 Task: Search one way flight ticket for 5 adults, 2 children, 1 infant in seat and 2 infants on lap in economy from Jamestown: Jamestown Regional Airport to Evansville: Evansville Regional Airport on 5-3-2023. Choice of flights is Singapure airlines. Number of bags: 2 carry on bags. Price is upto 106000. Outbound departure time preference is 12:15.
Action: Mouse moved to (284, 141)
Screenshot: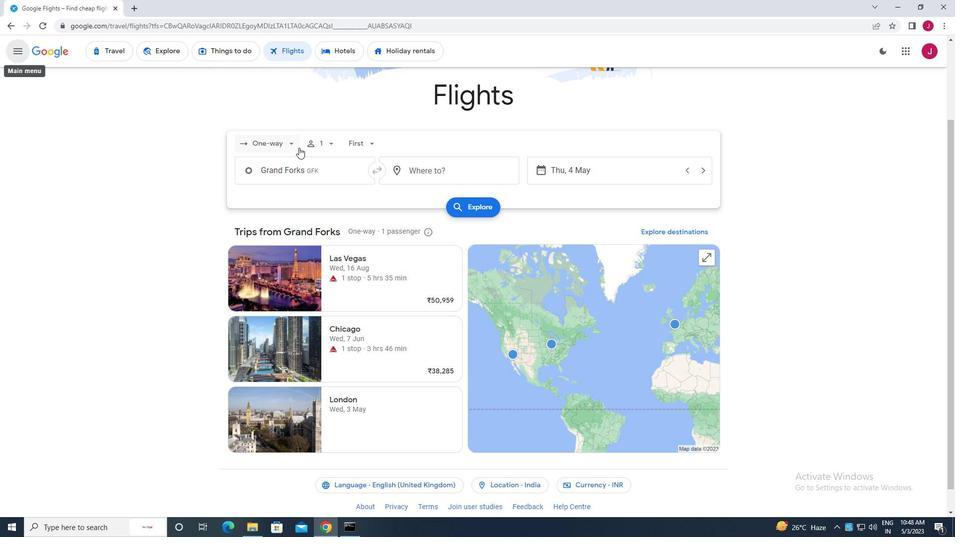 
Action: Mouse pressed left at (284, 141)
Screenshot: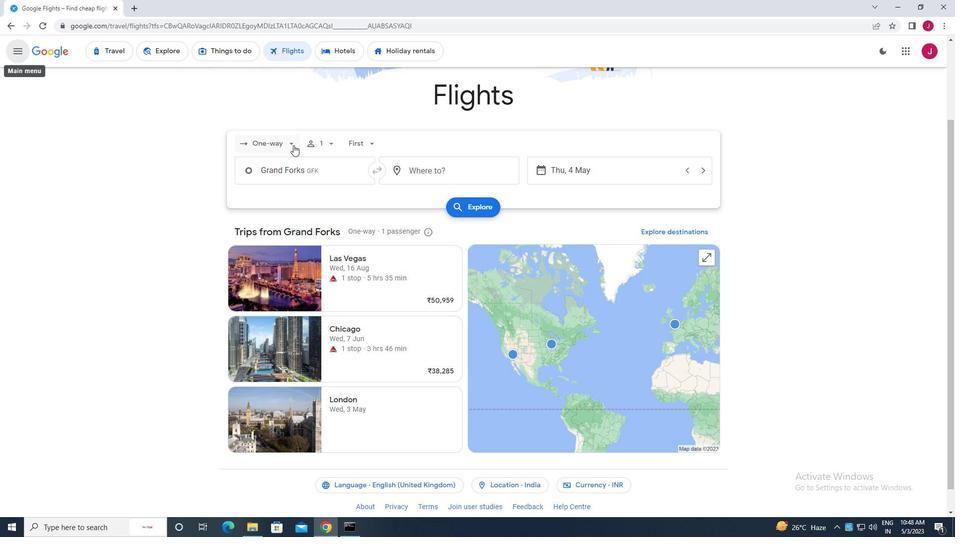 
Action: Mouse moved to (286, 188)
Screenshot: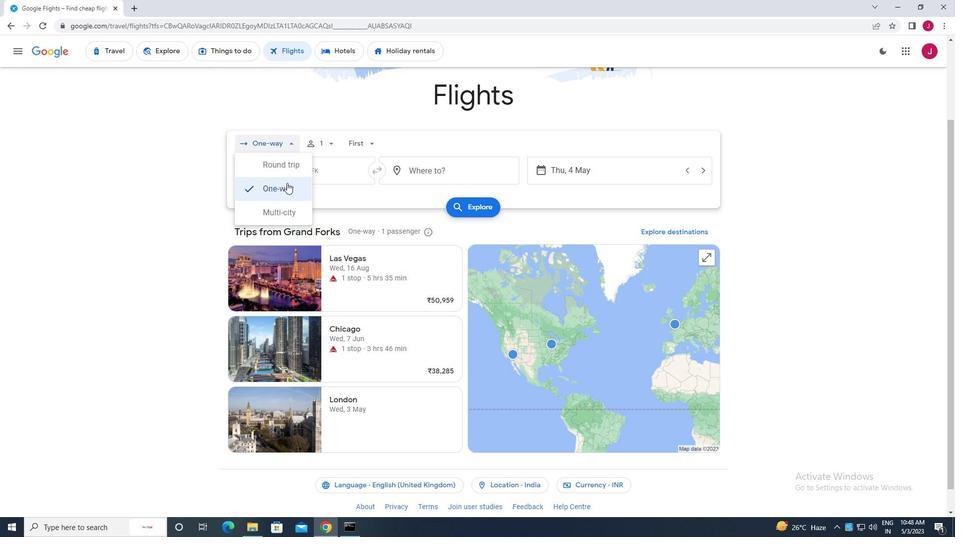 
Action: Mouse pressed left at (286, 188)
Screenshot: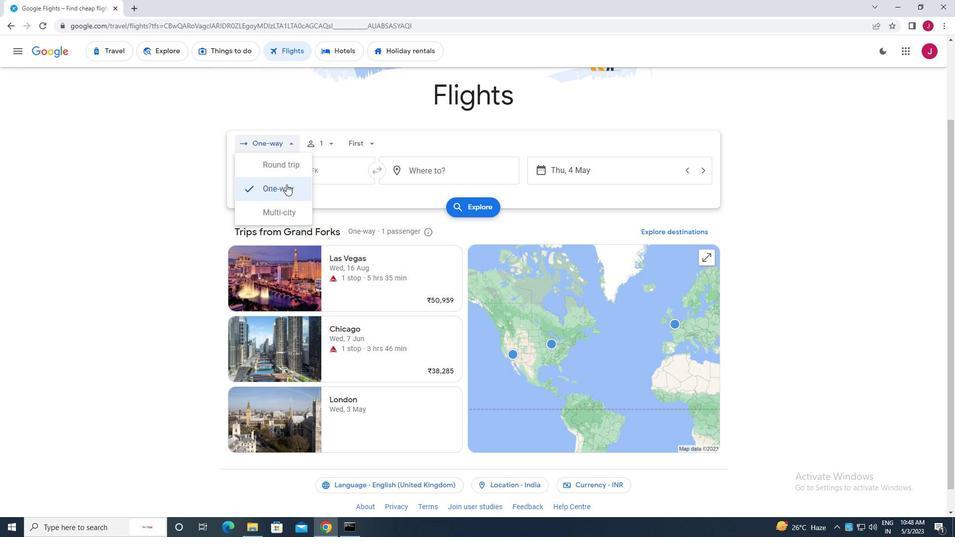 
Action: Mouse moved to (330, 143)
Screenshot: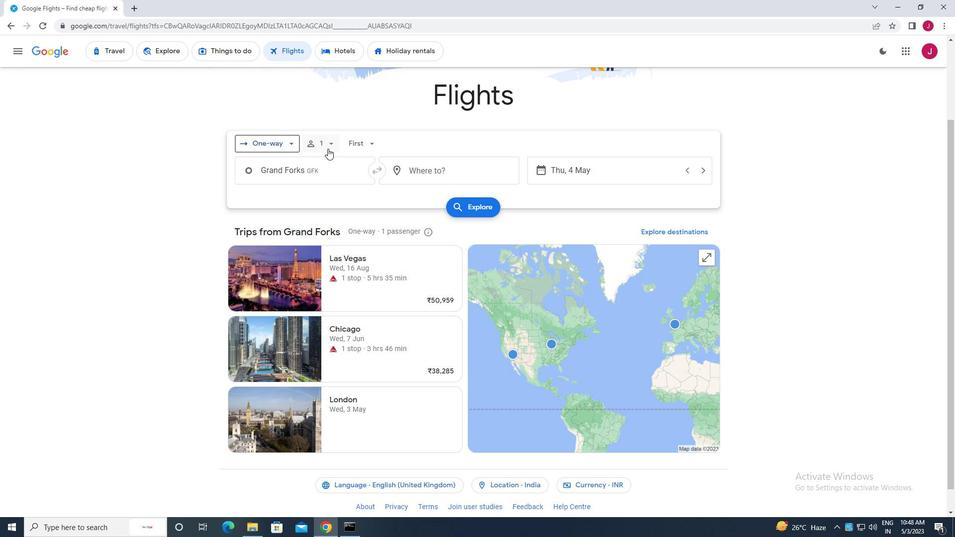 
Action: Mouse pressed left at (330, 143)
Screenshot: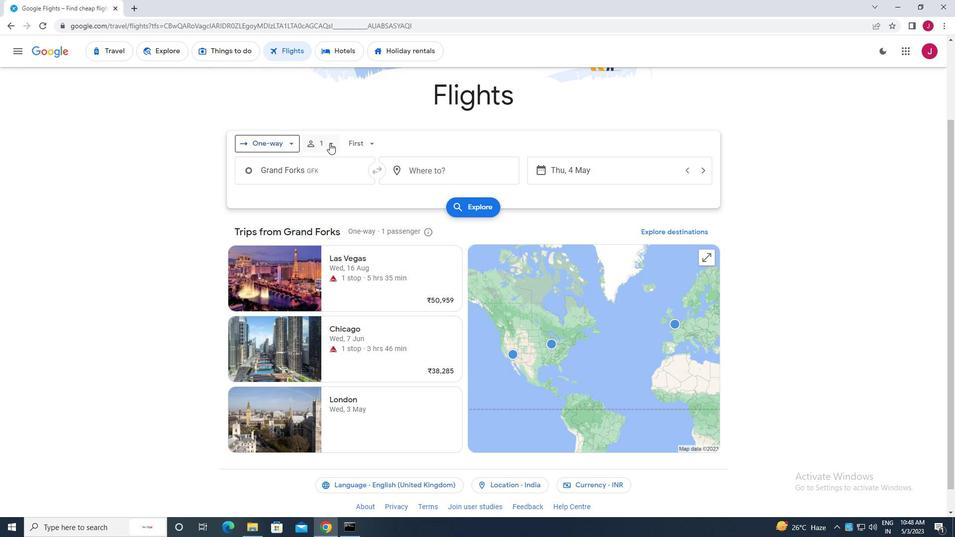 
Action: Mouse moved to (411, 170)
Screenshot: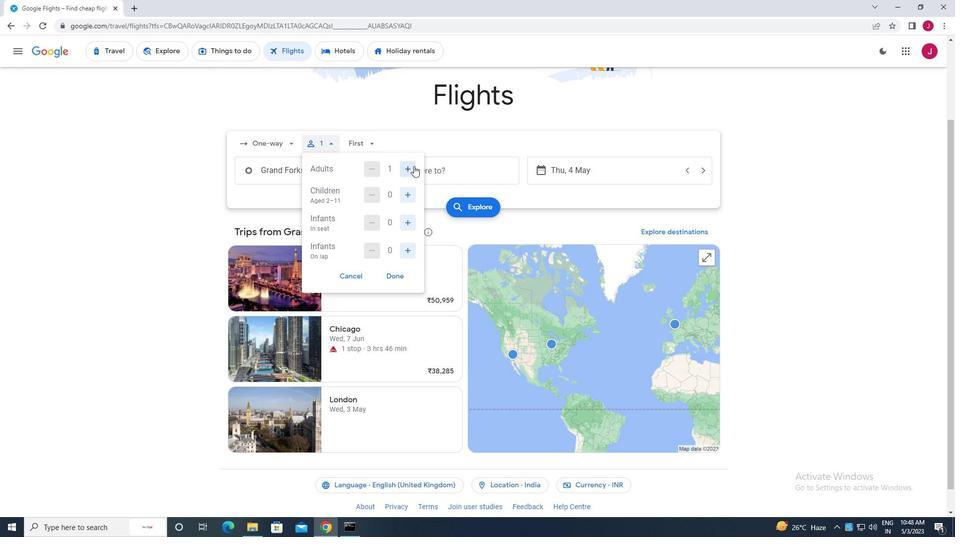 
Action: Mouse pressed left at (411, 170)
Screenshot: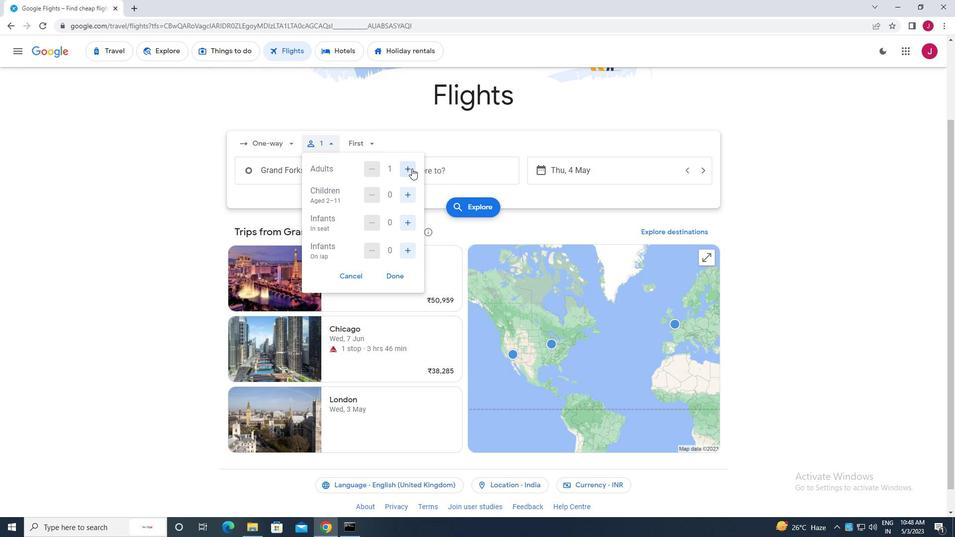 
Action: Mouse pressed left at (411, 170)
Screenshot: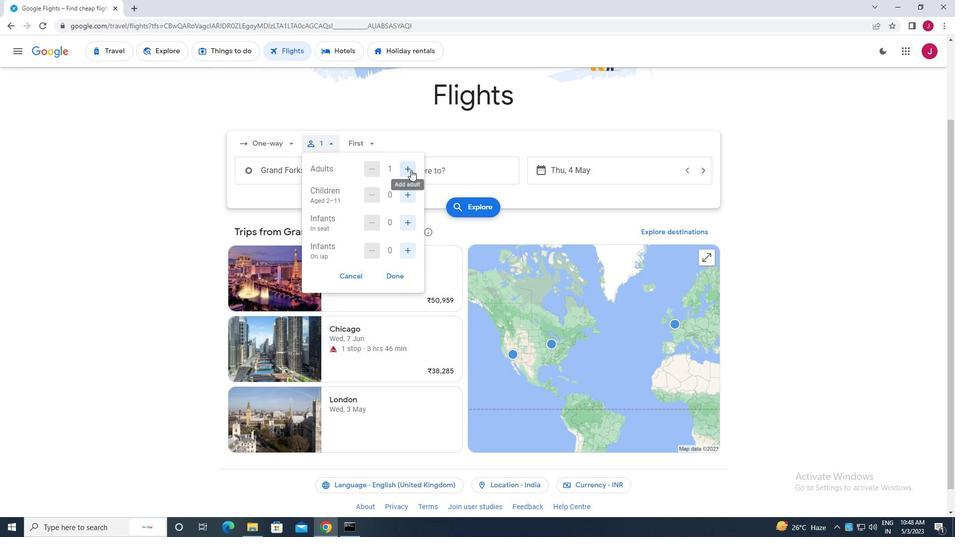 
Action: Mouse pressed left at (411, 170)
Screenshot: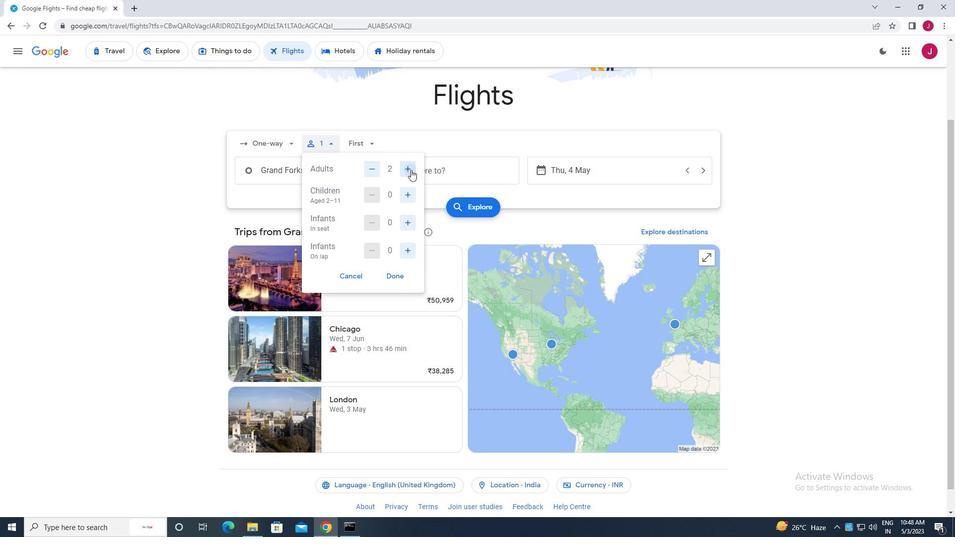 
Action: Mouse pressed left at (411, 170)
Screenshot: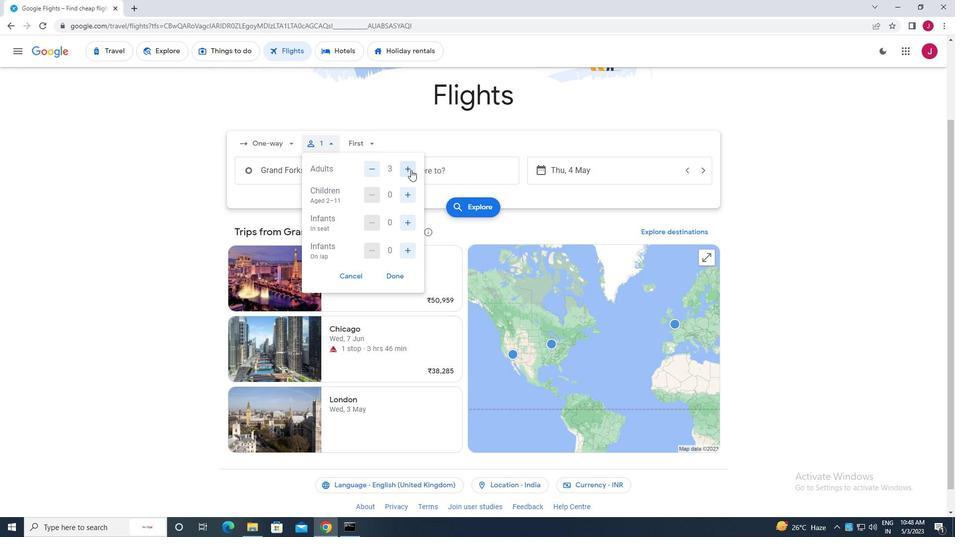 
Action: Mouse moved to (408, 194)
Screenshot: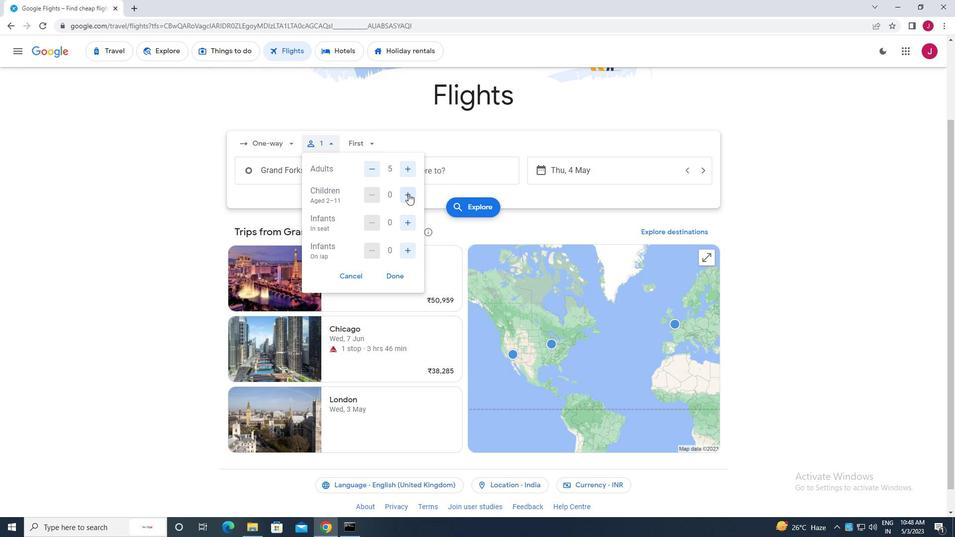 
Action: Mouse pressed left at (408, 194)
Screenshot: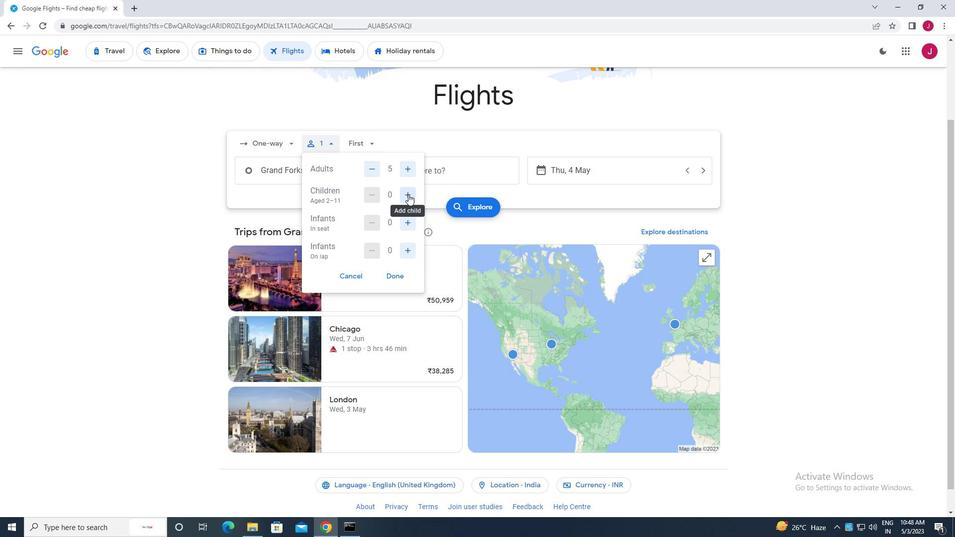 
Action: Mouse pressed left at (408, 194)
Screenshot: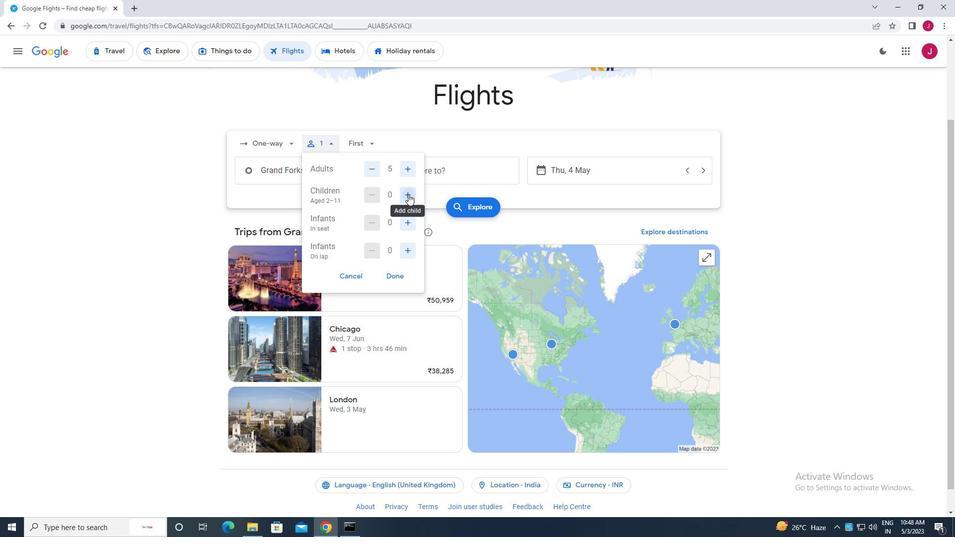 
Action: Mouse moved to (409, 222)
Screenshot: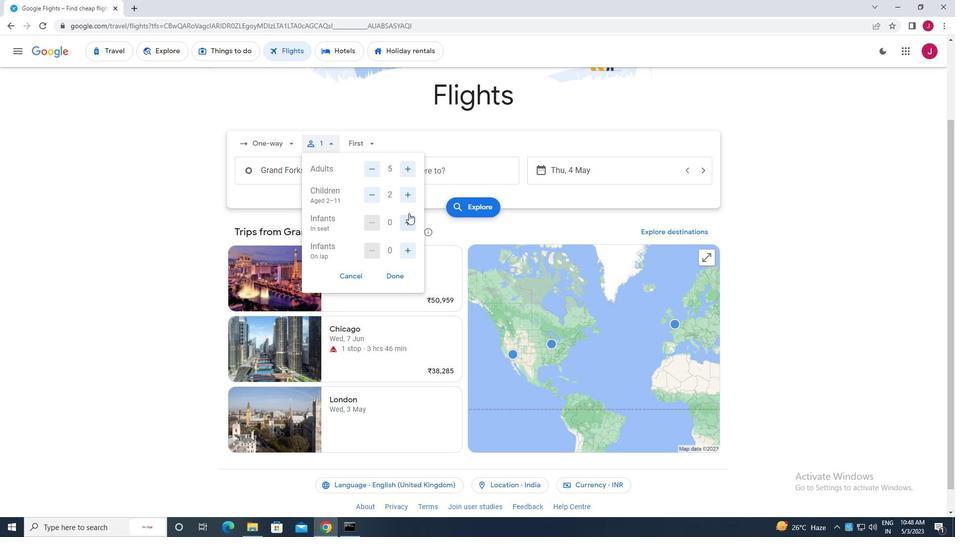 
Action: Mouse pressed left at (409, 222)
Screenshot: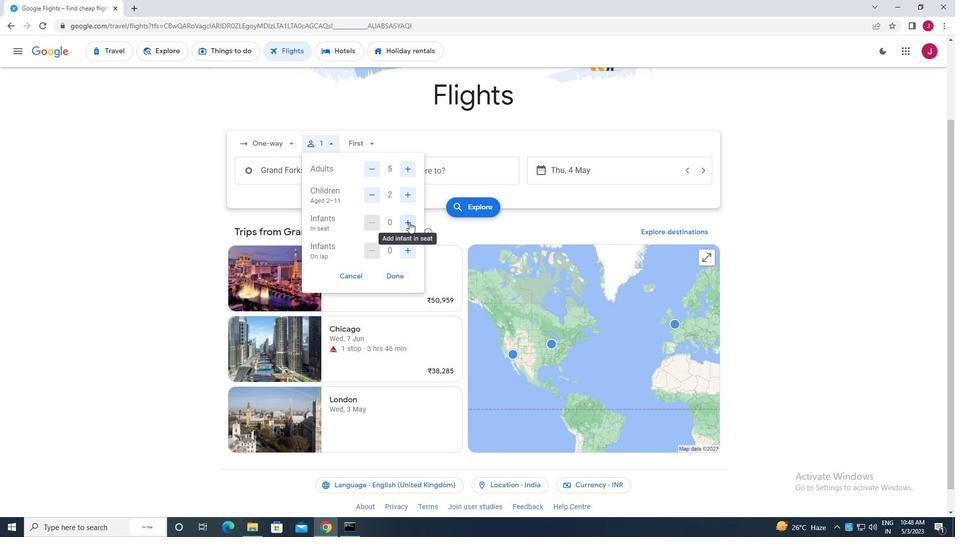 
Action: Mouse moved to (408, 248)
Screenshot: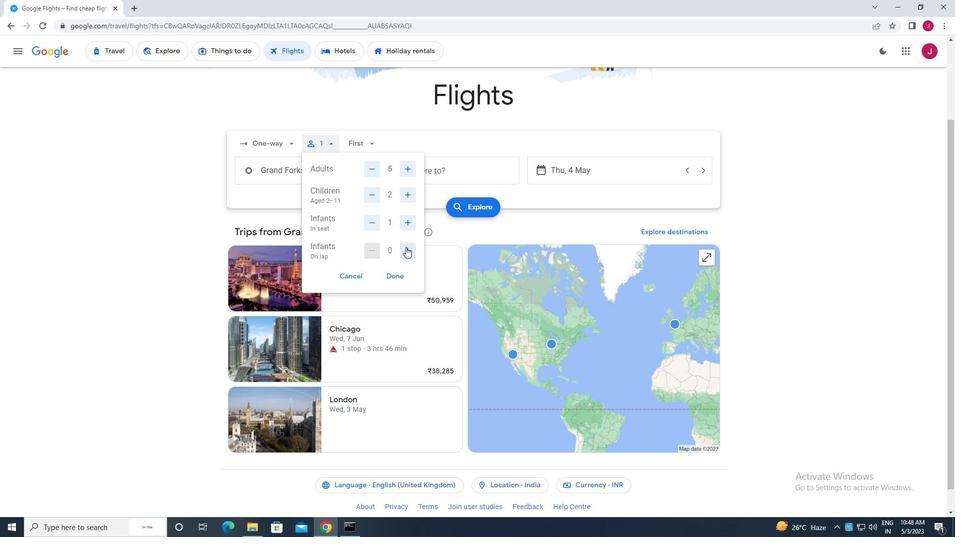 
Action: Mouse pressed left at (408, 248)
Screenshot: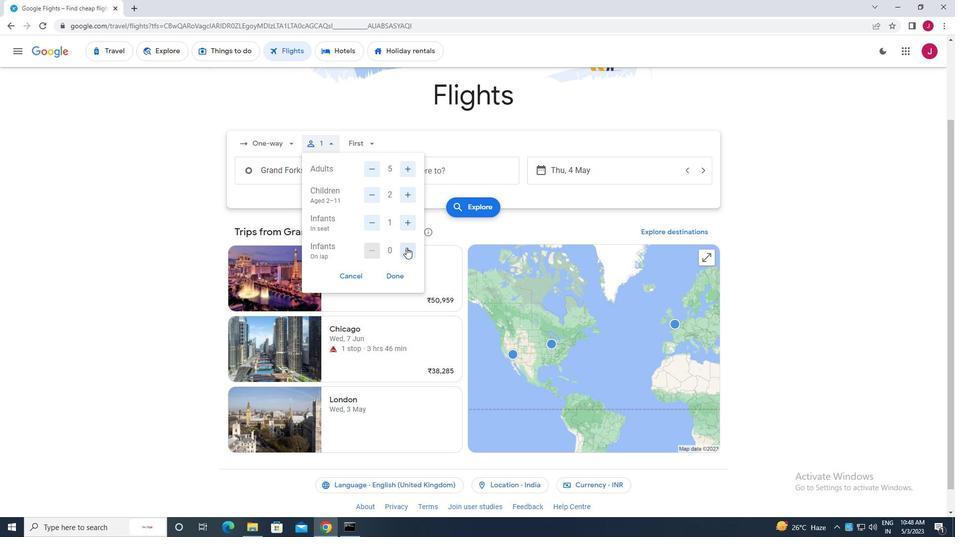 
Action: Mouse moved to (408, 248)
Screenshot: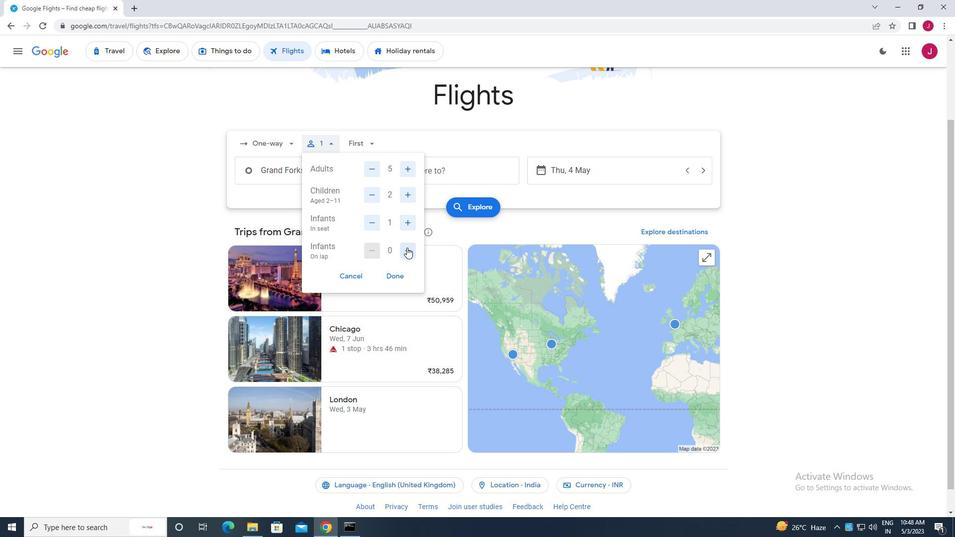 
Action: Mouse pressed left at (408, 248)
Screenshot: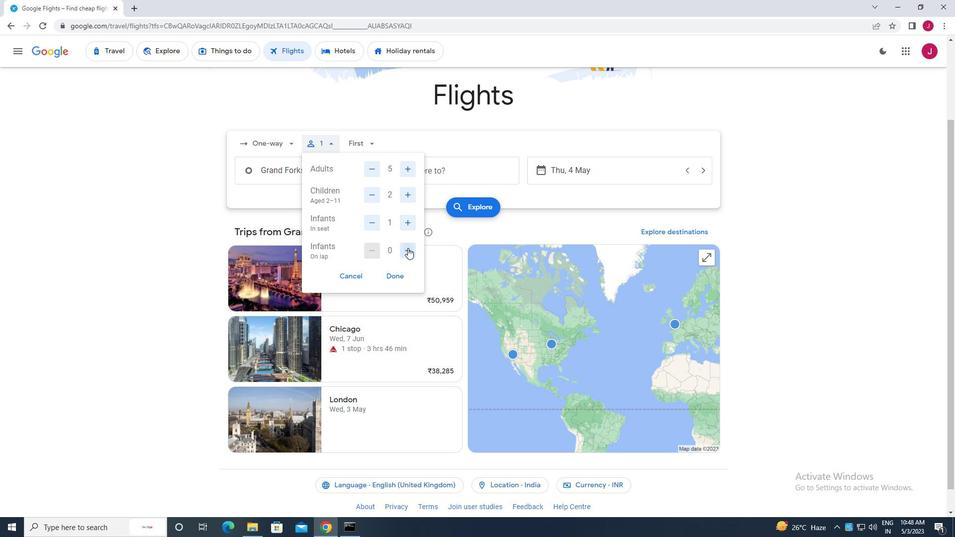 
Action: Mouse moved to (368, 249)
Screenshot: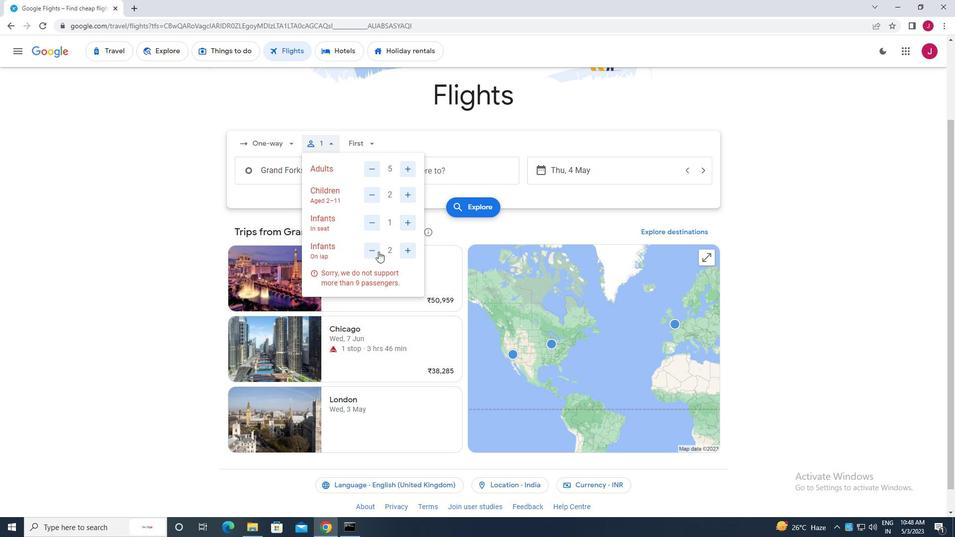 
Action: Mouse pressed left at (368, 249)
Screenshot: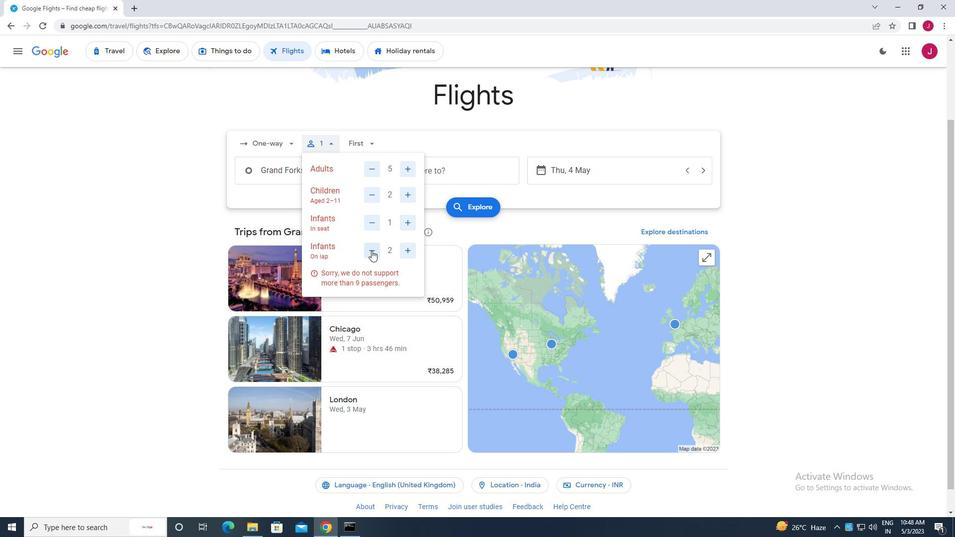 
Action: Mouse moved to (389, 274)
Screenshot: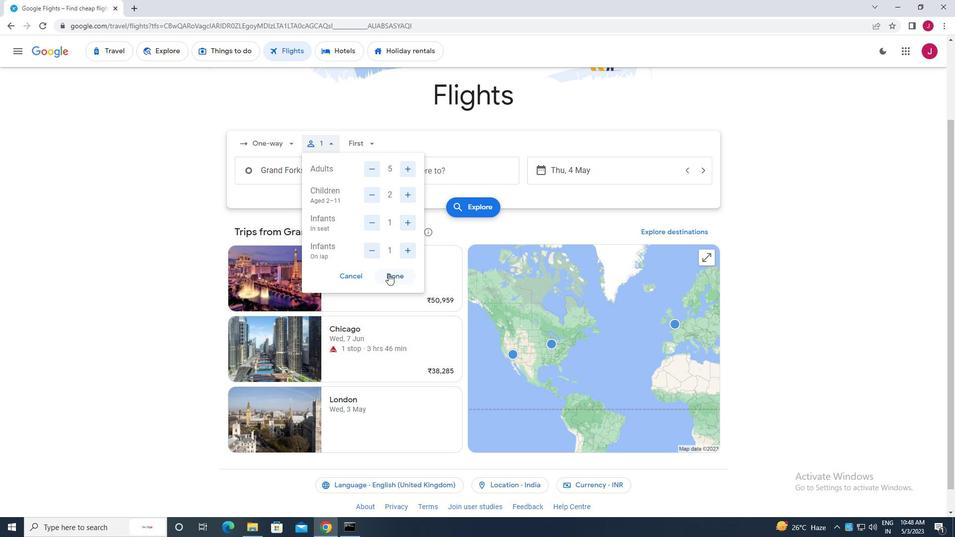 
Action: Mouse pressed left at (389, 274)
Screenshot: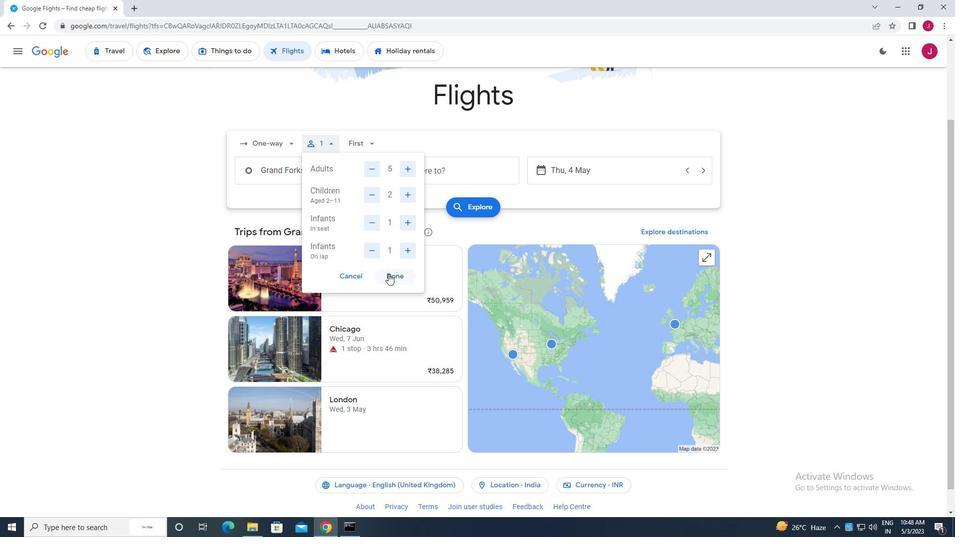 
Action: Mouse moved to (368, 146)
Screenshot: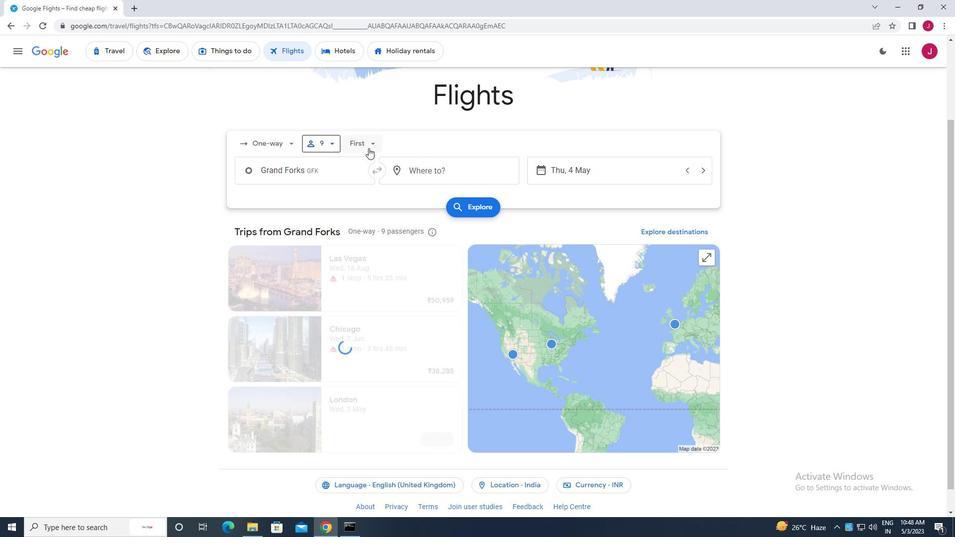 
Action: Mouse pressed left at (368, 146)
Screenshot: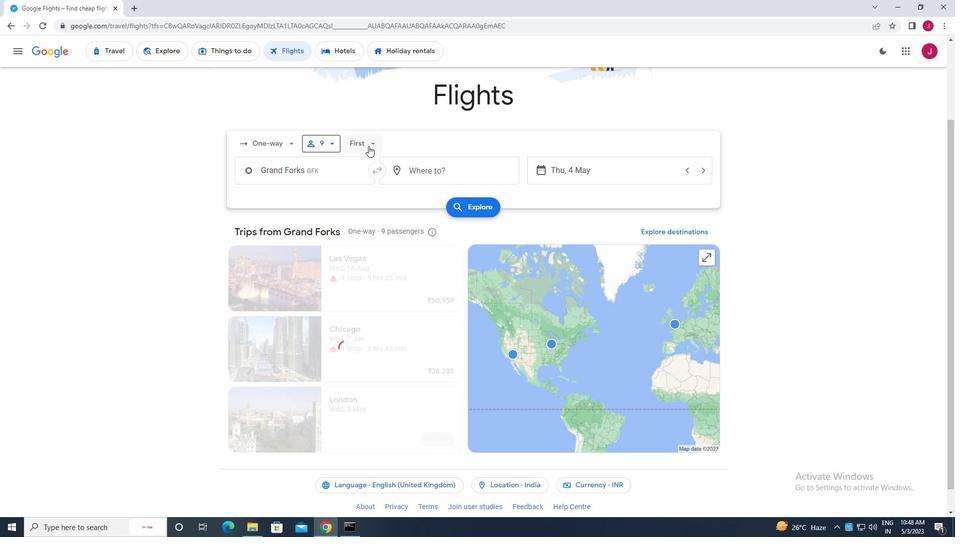 
Action: Mouse moved to (386, 158)
Screenshot: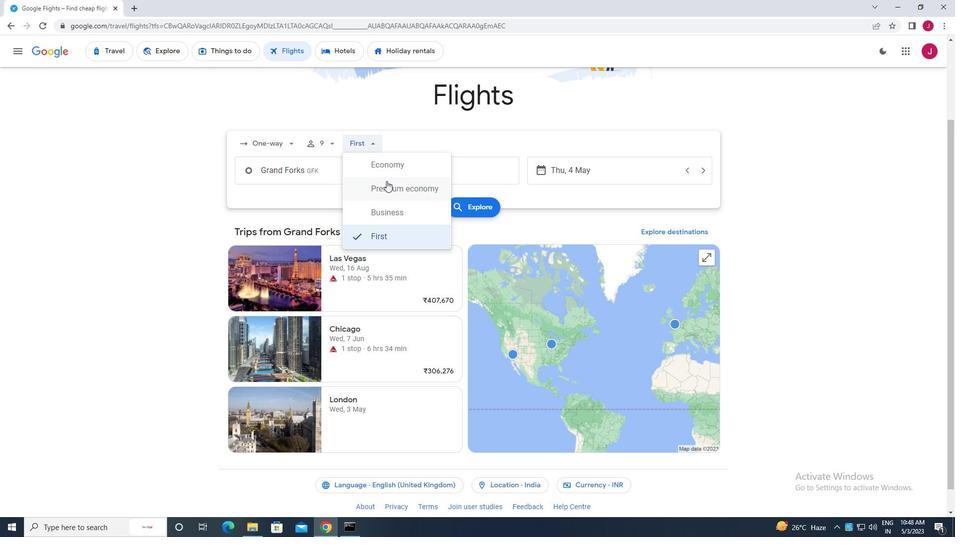 
Action: Mouse pressed left at (386, 158)
Screenshot: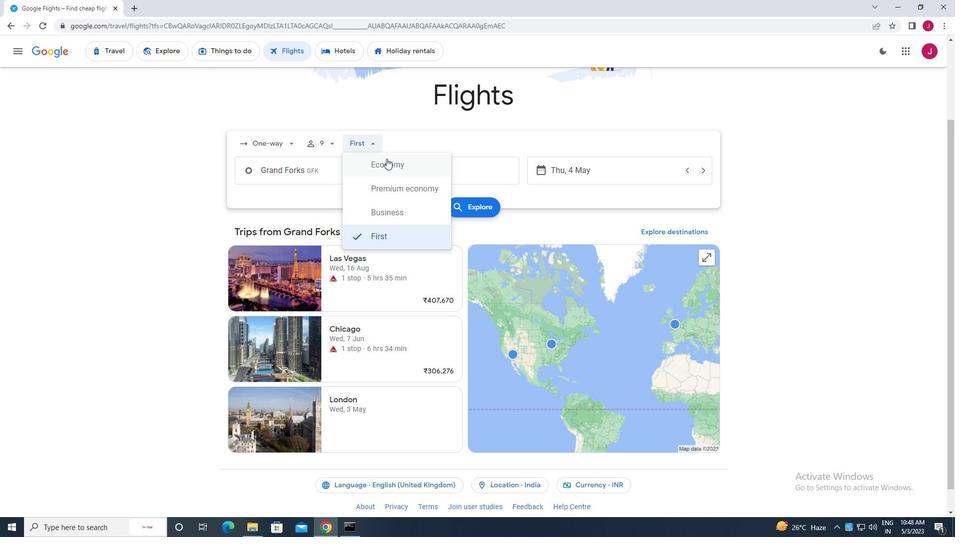 
Action: Mouse moved to (338, 172)
Screenshot: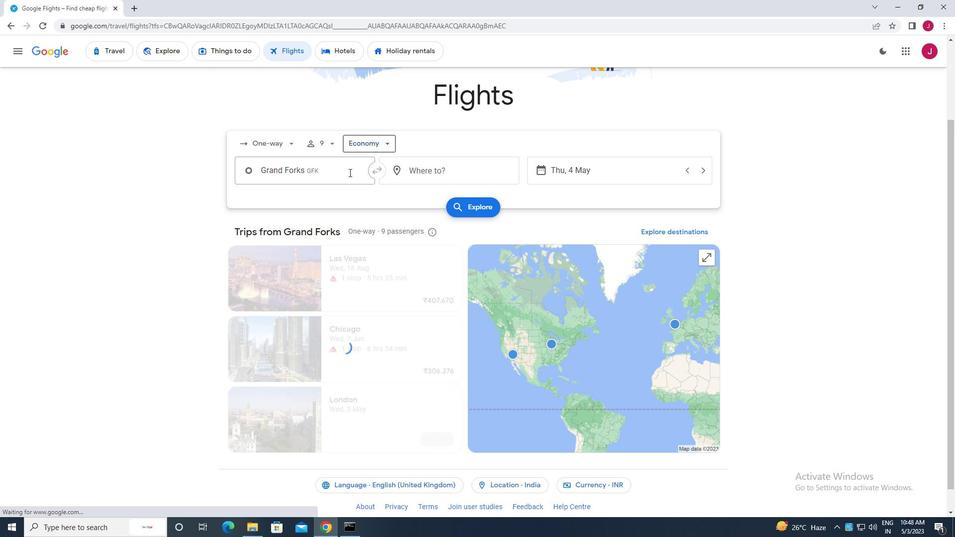 
Action: Mouse pressed left at (338, 172)
Screenshot: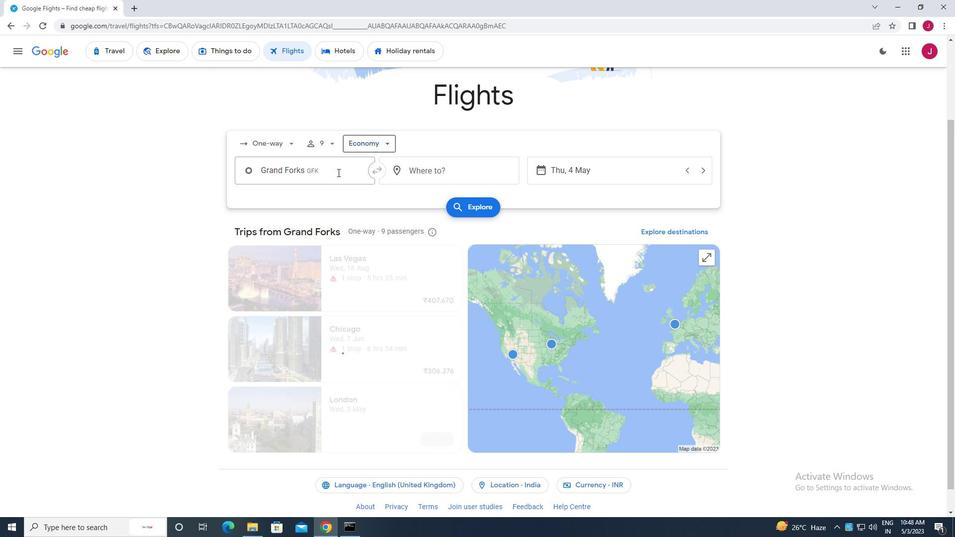 
Action: Mouse moved to (338, 170)
Screenshot: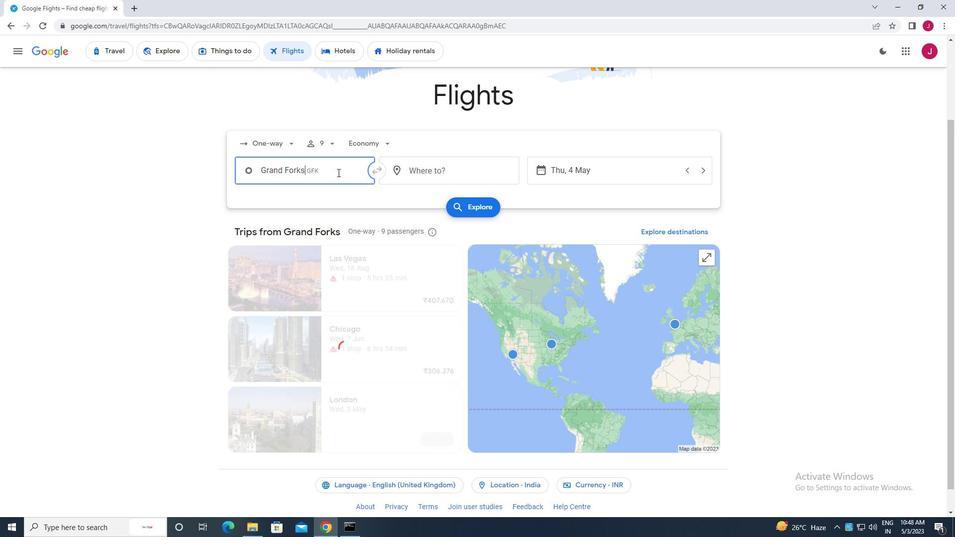 
Action: Key pressed jamestown<Key.space>
Screenshot: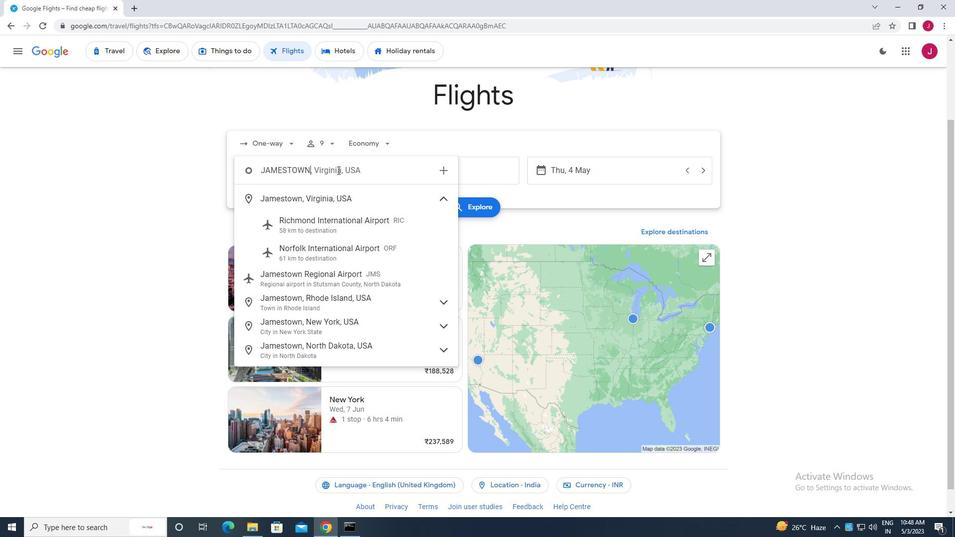
Action: Mouse moved to (327, 275)
Screenshot: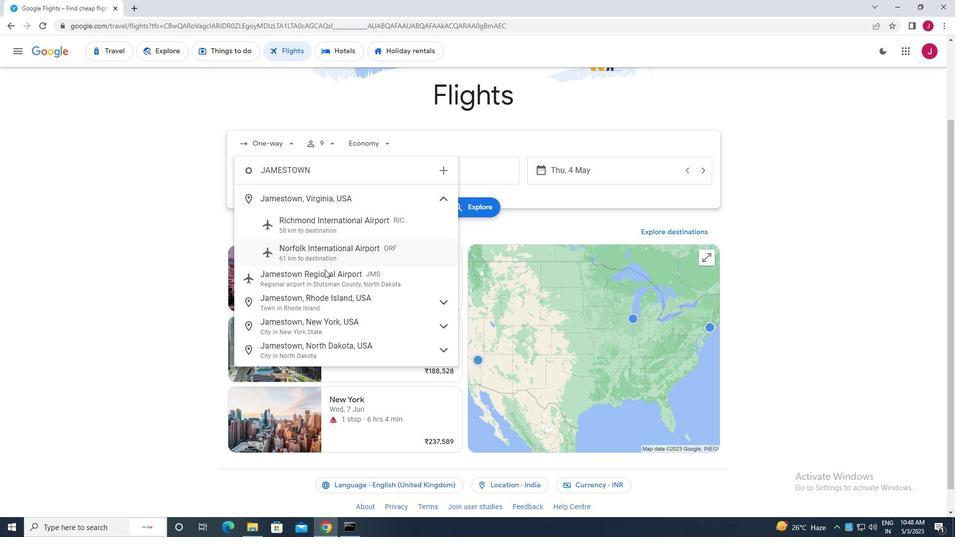 
Action: Mouse pressed left at (327, 275)
Screenshot: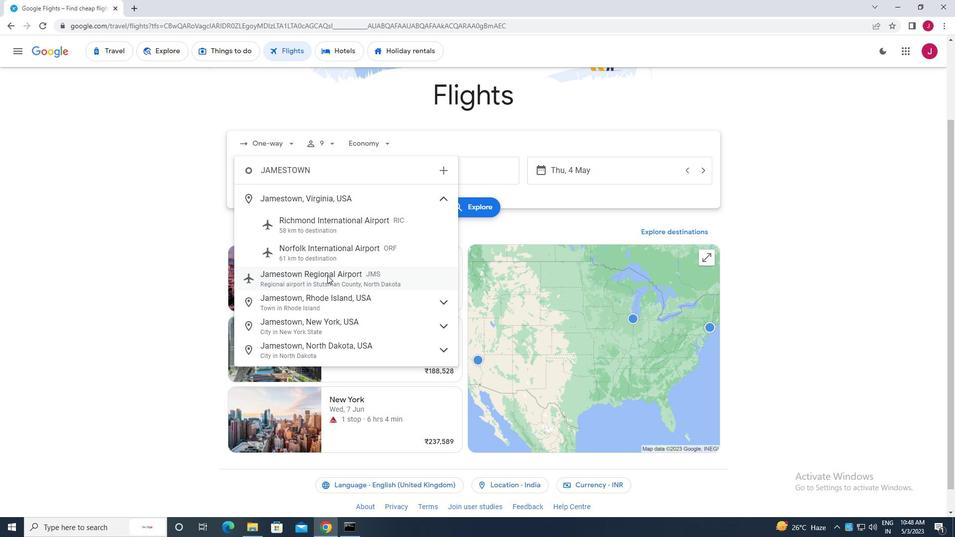 
Action: Mouse moved to (435, 174)
Screenshot: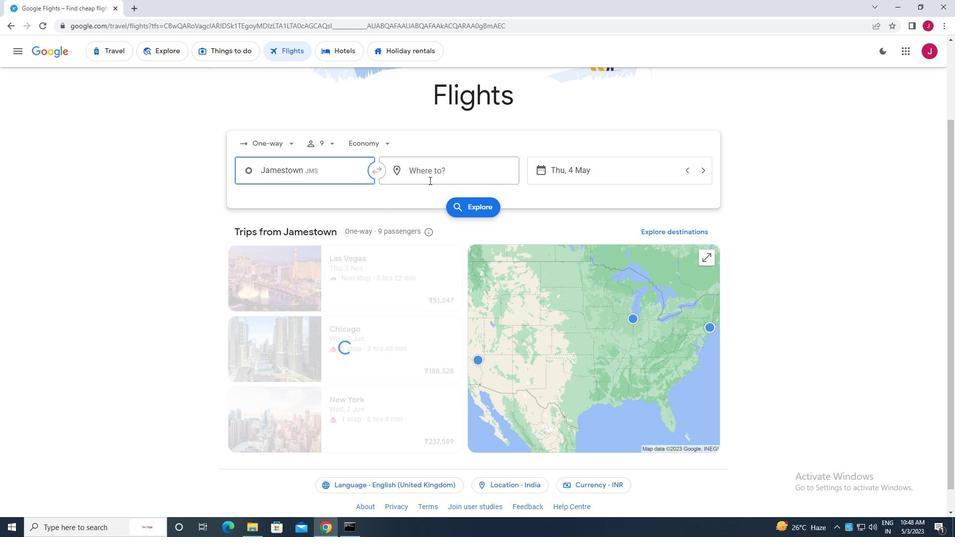
Action: Mouse pressed left at (435, 174)
Screenshot: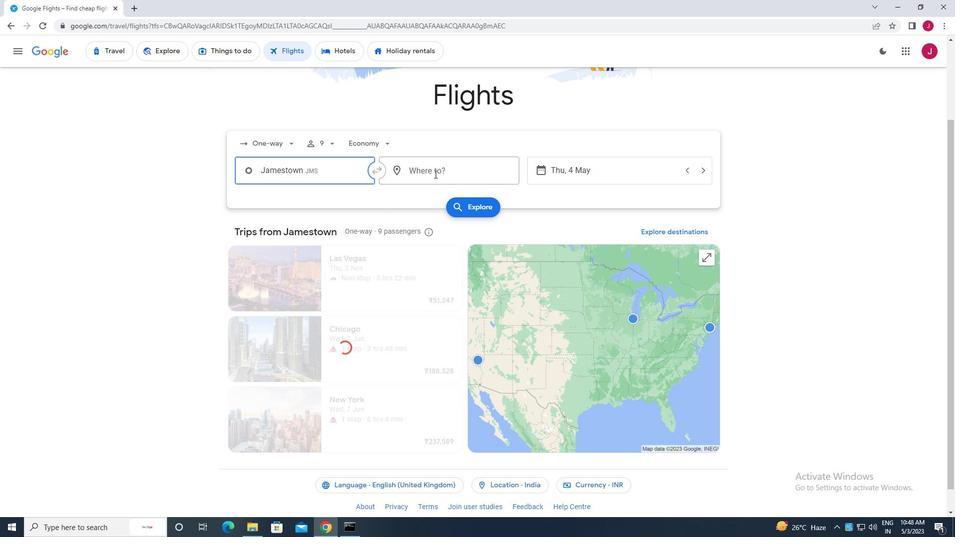 
Action: Mouse moved to (434, 174)
Screenshot: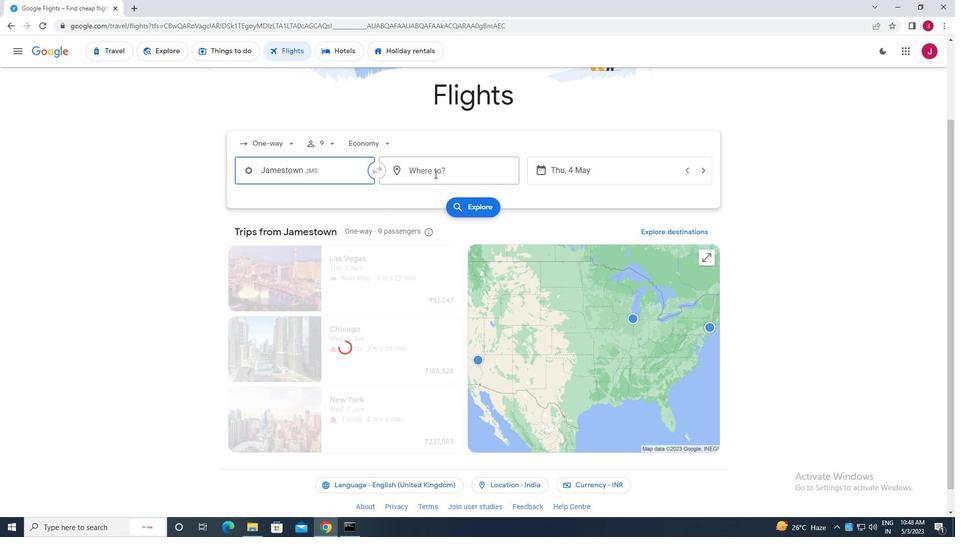 
Action: Key pressed evans
Screenshot: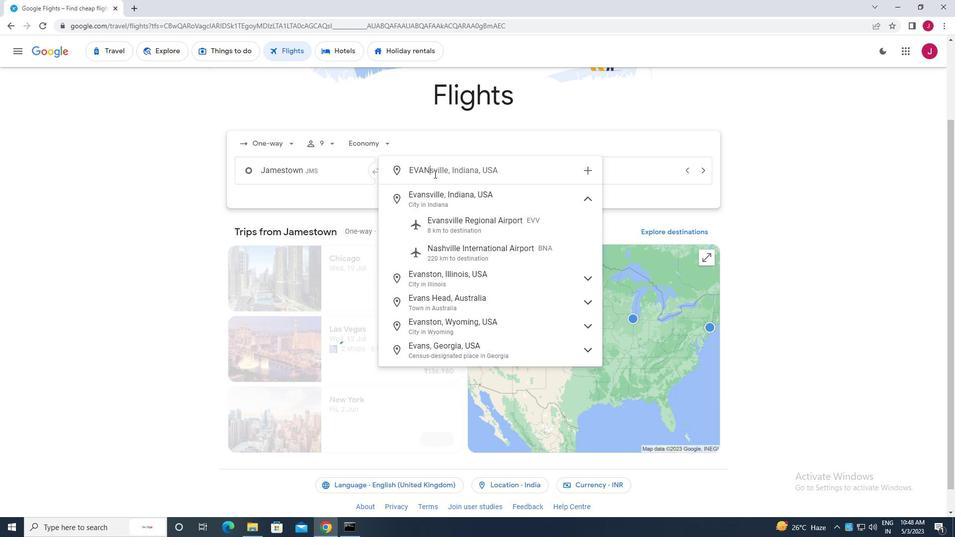 
Action: Mouse moved to (473, 220)
Screenshot: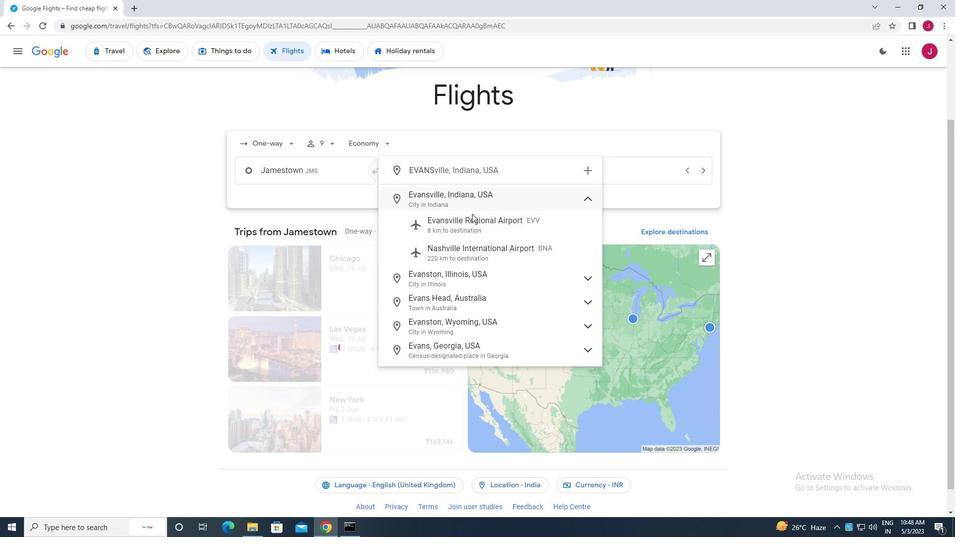 
Action: Mouse pressed left at (473, 220)
Screenshot: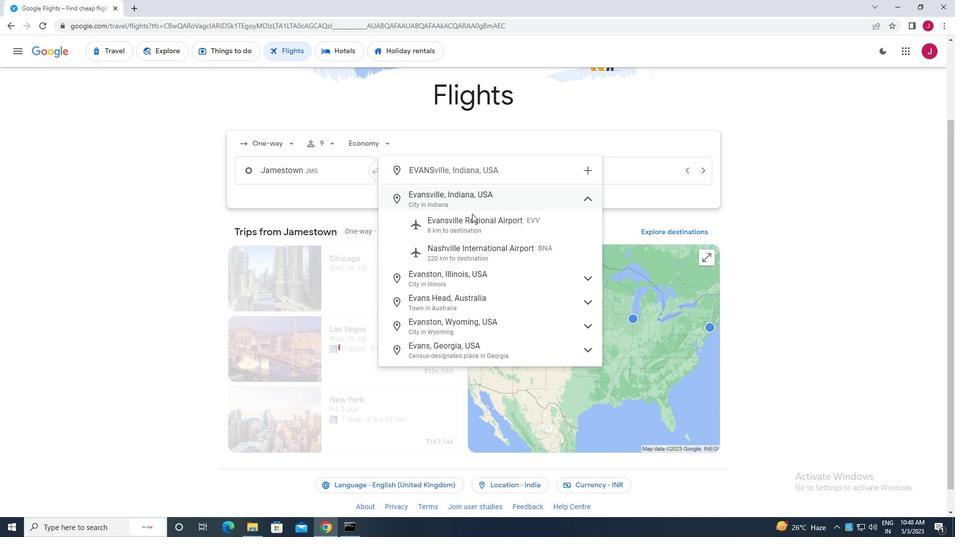 
Action: Mouse moved to (575, 176)
Screenshot: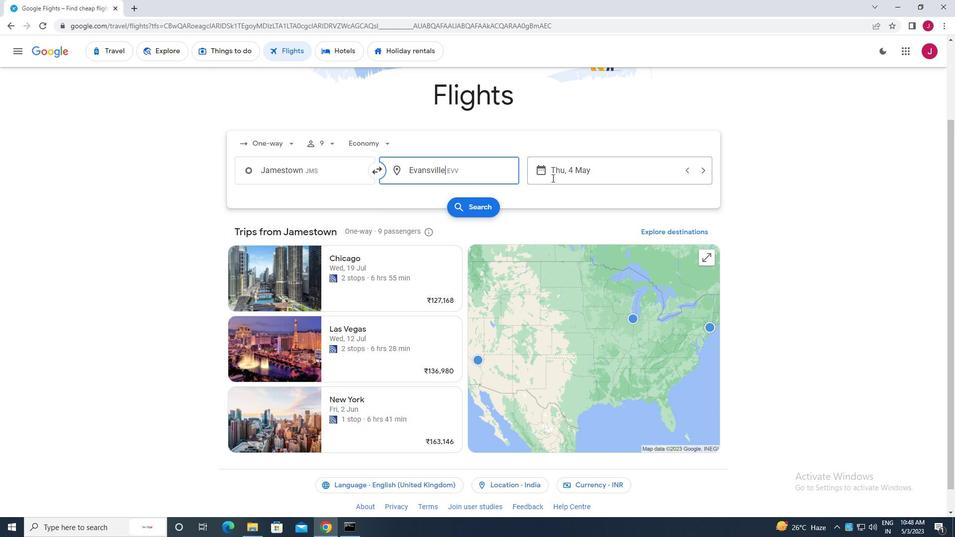 
Action: Mouse pressed left at (575, 176)
Screenshot: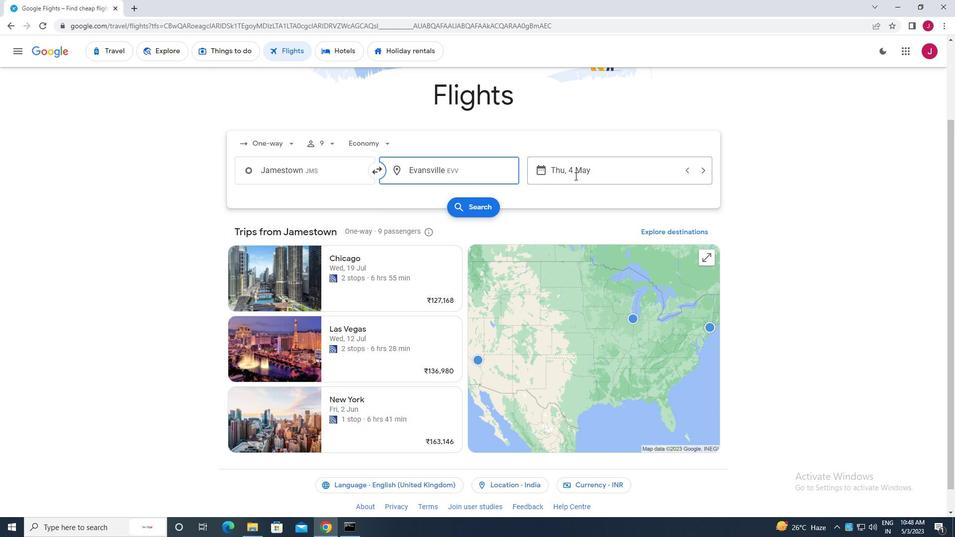 
Action: Mouse moved to (431, 249)
Screenshot: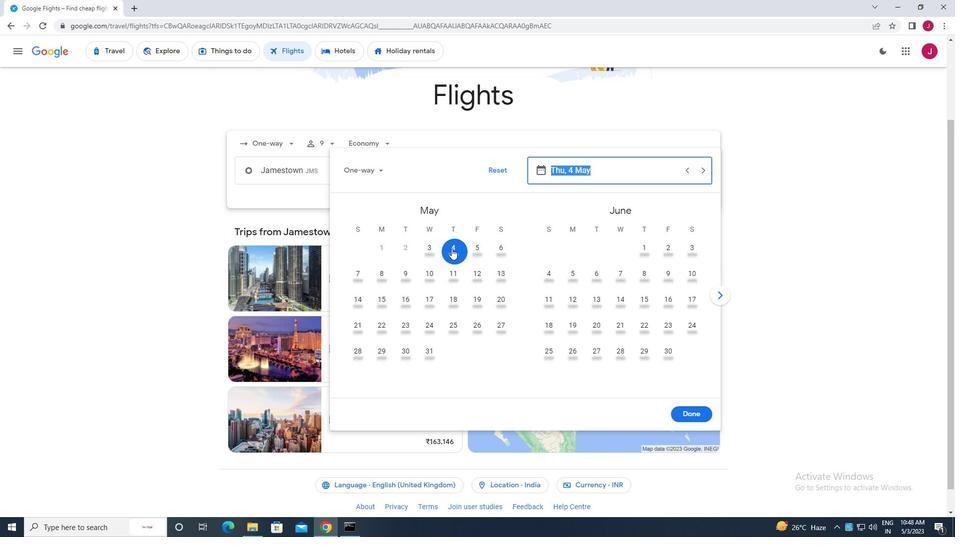 
Action: Mouse pressed left at (431, 249)
Screenshot: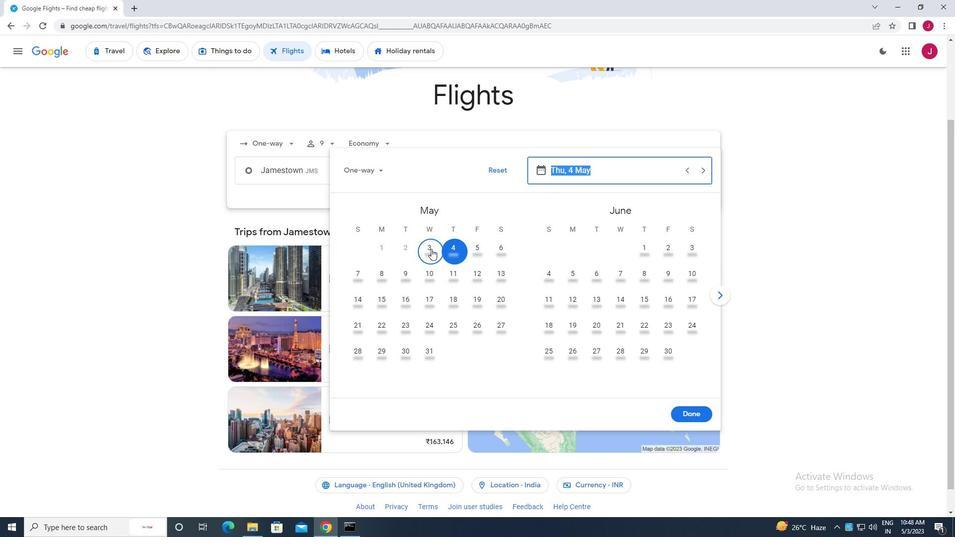 
Action: Mouse moved to (687, 413)
Screenshot: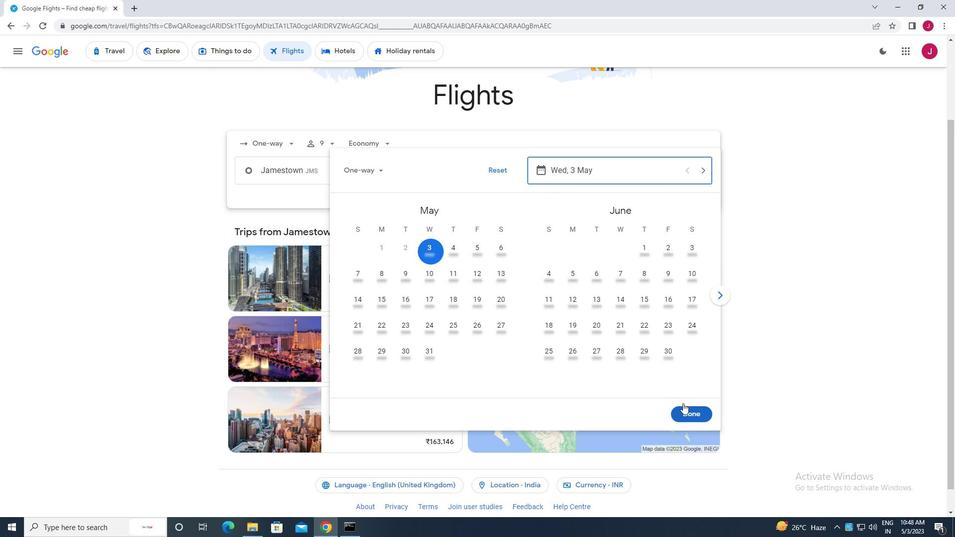 
Action: Mouse pressed left at (687, 413)
Screenshot: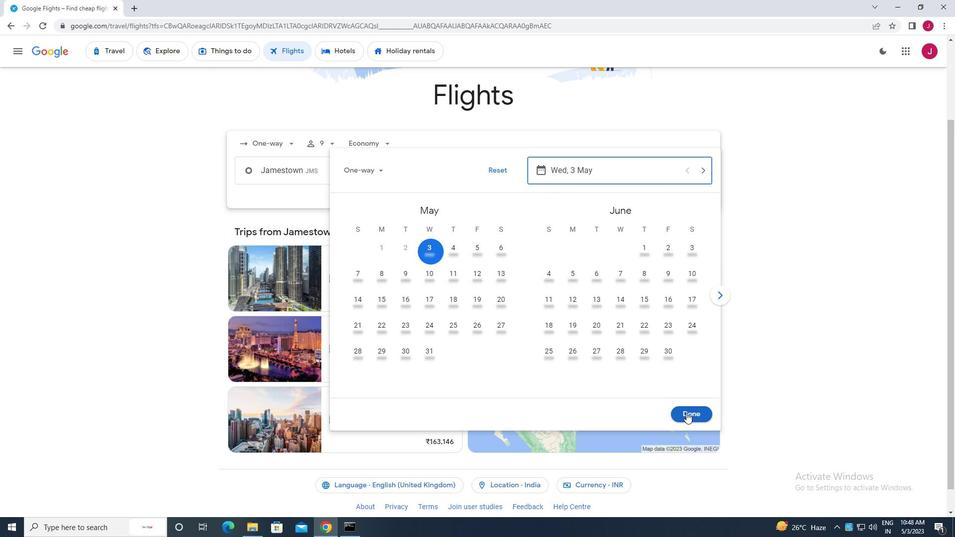 
Action: Mouse moved to (479, 207)
Screenshot: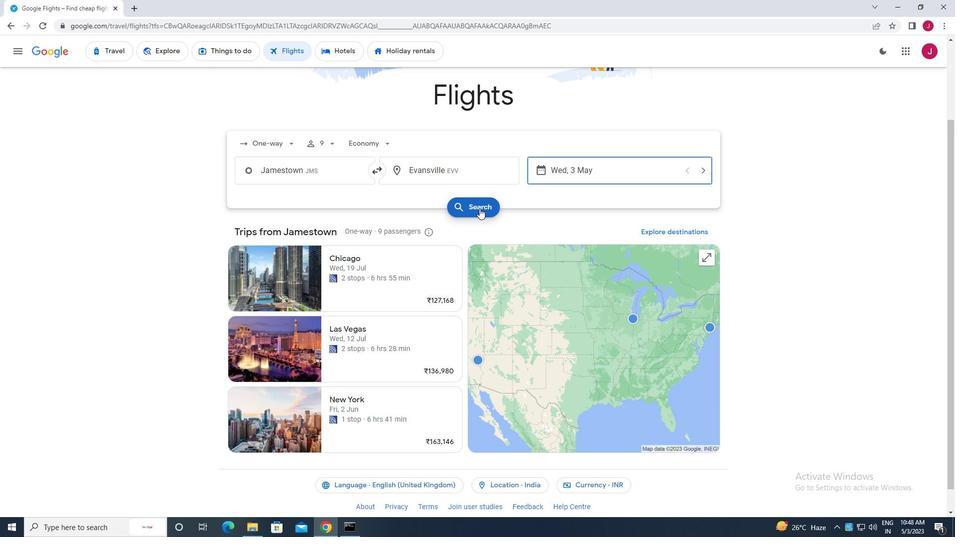 
Action: Mouse pressed left at (479, 207)
Screenshot: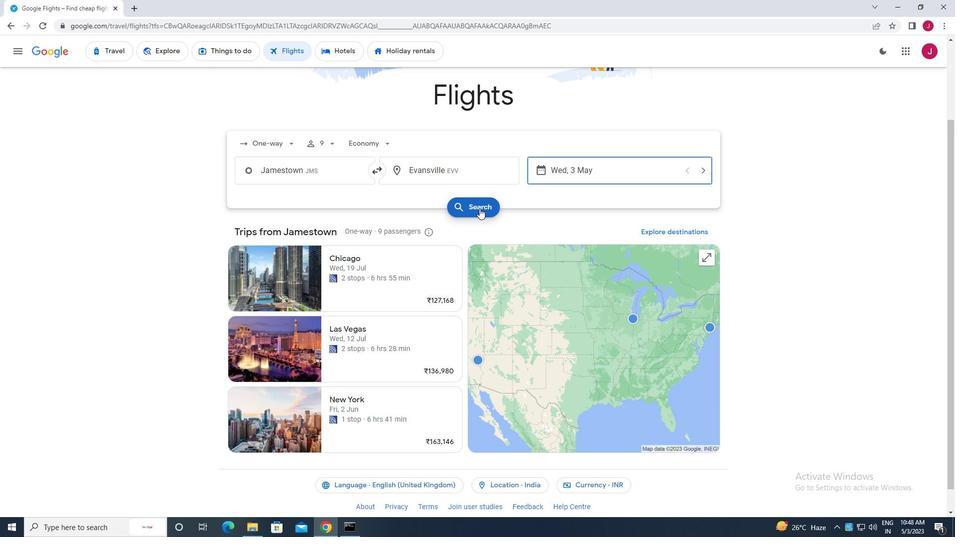 
Action: Mouse moved to (254, 144)
Screenshot: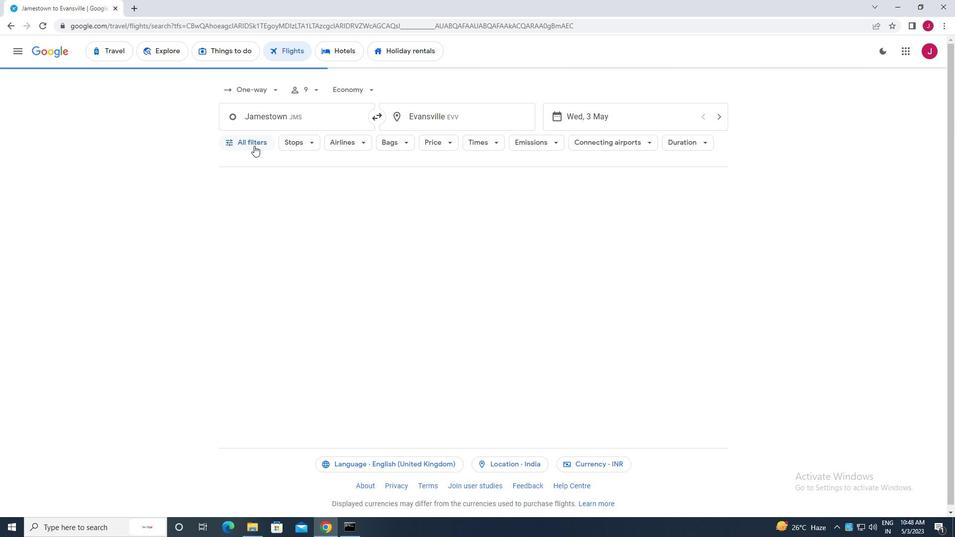 
Action: Mouse pressed left at (254, 144)
Screenshot: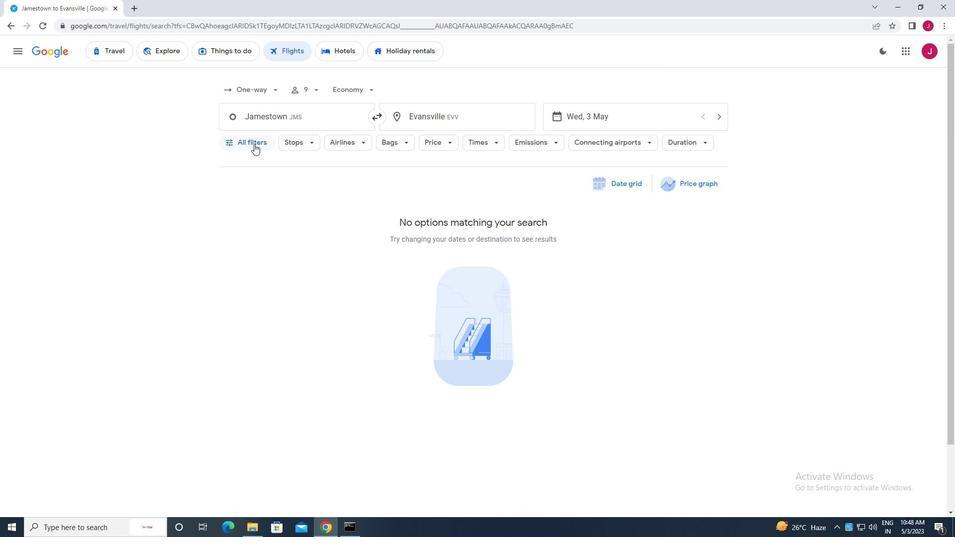 
Action: Mouse moved to (284, 215)
Screenshot: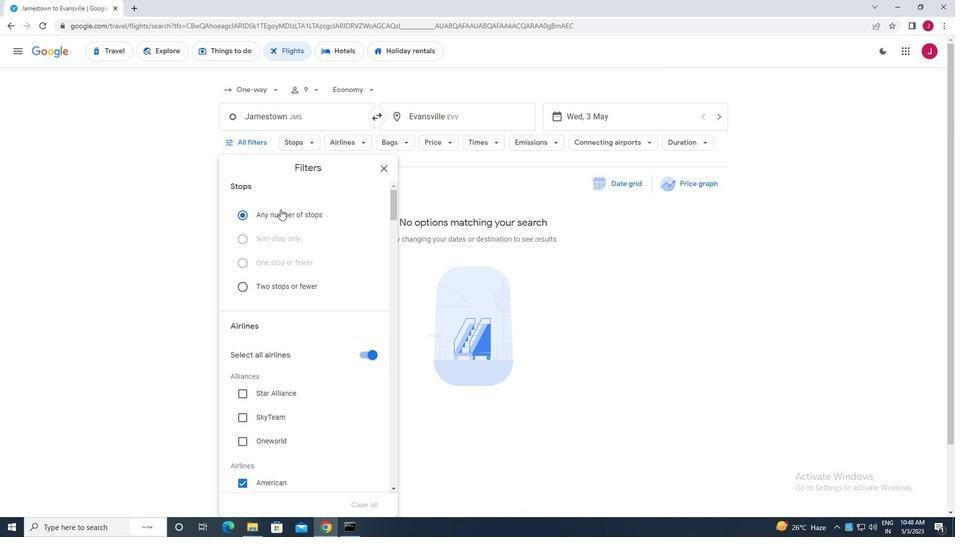 
Action: Mouse scrolled (284, 214) with delta (0, 0)
Screenshot: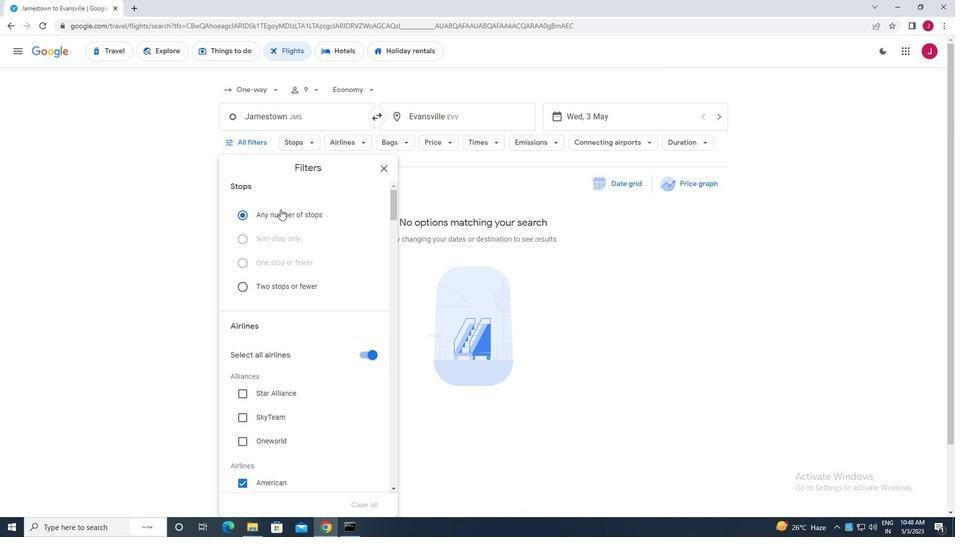 
Action: Mouse moved to (284, 215)
Screenshot: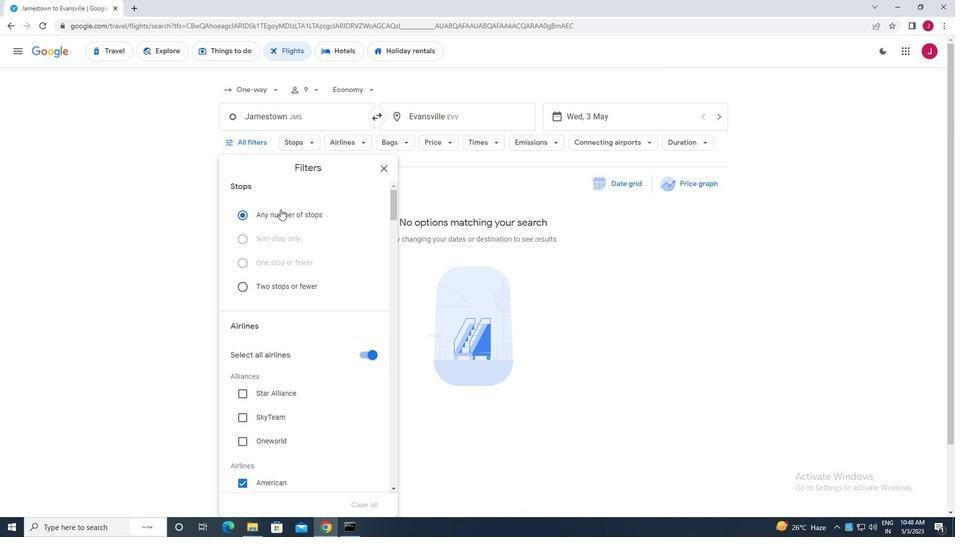 
Action: Mouse scrolled (284, 215) with delta (0, 0)
Screenshot: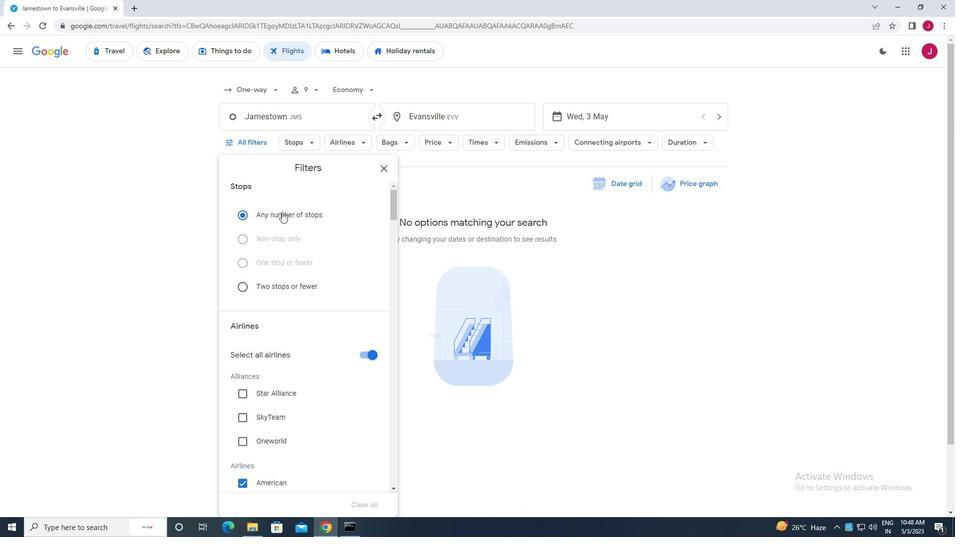 
Action: Mouse moved to (367, 254)
Screenshot: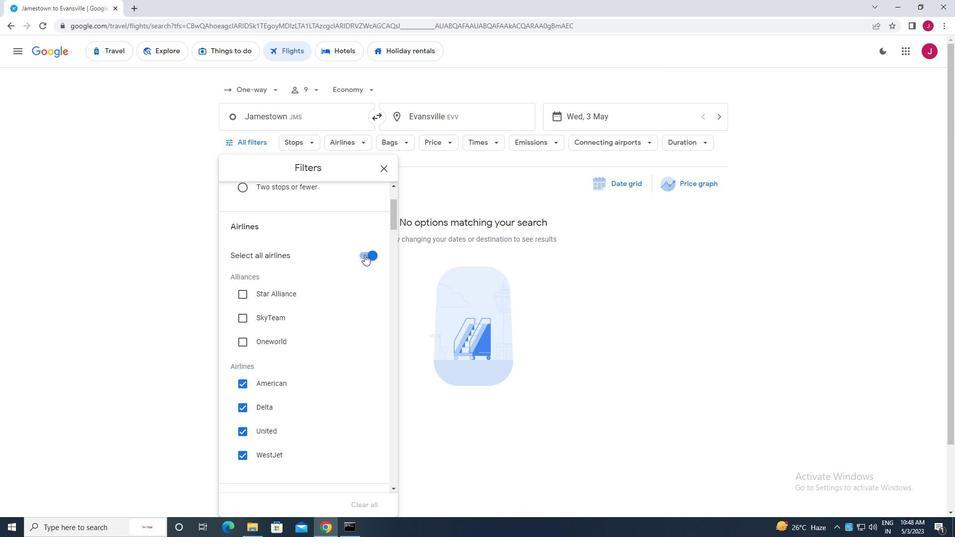 
Action: Mouse pressed left at (367, 254)
Screenshot: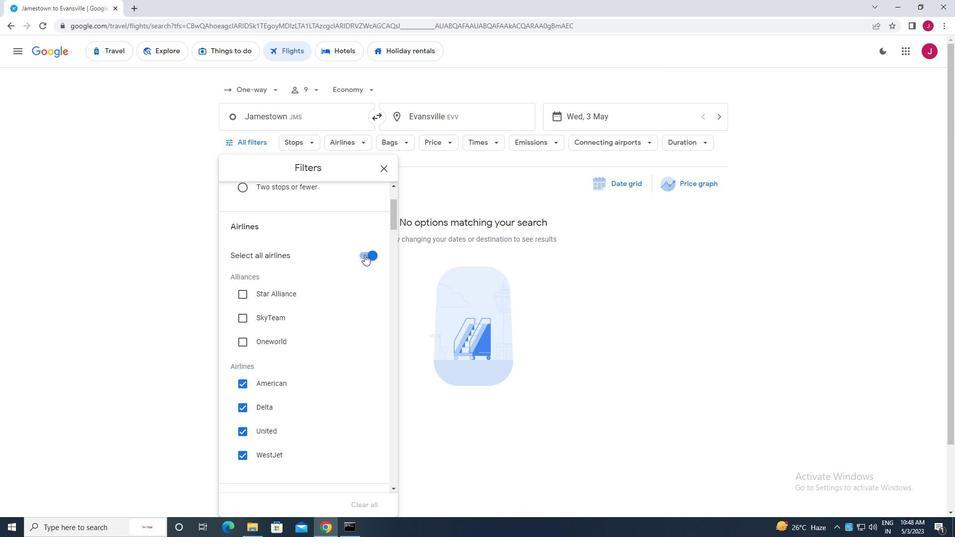 
Action: Mouse moved to (347, 257)
Screenshot: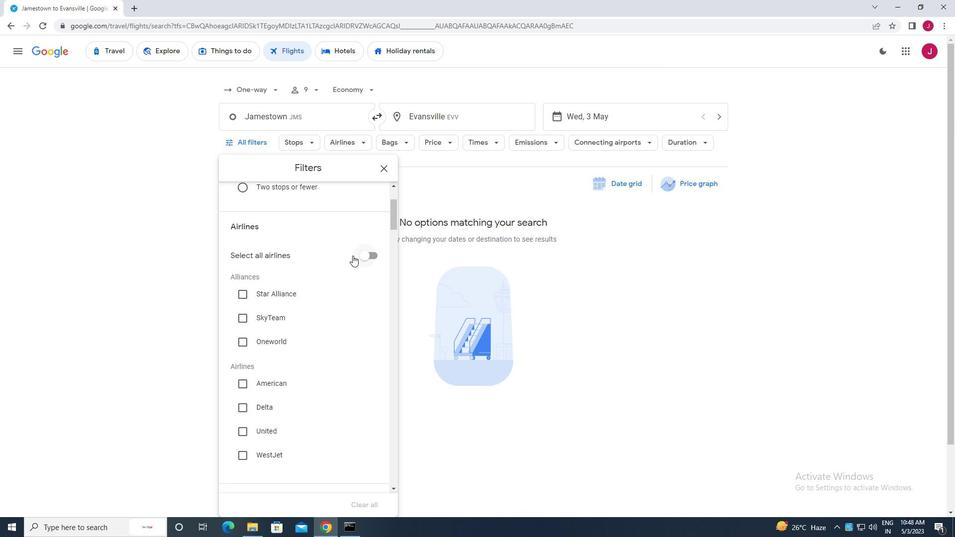 
Action: Mouse scrolled (347, 256) with delta (0, 0)
Screenshot: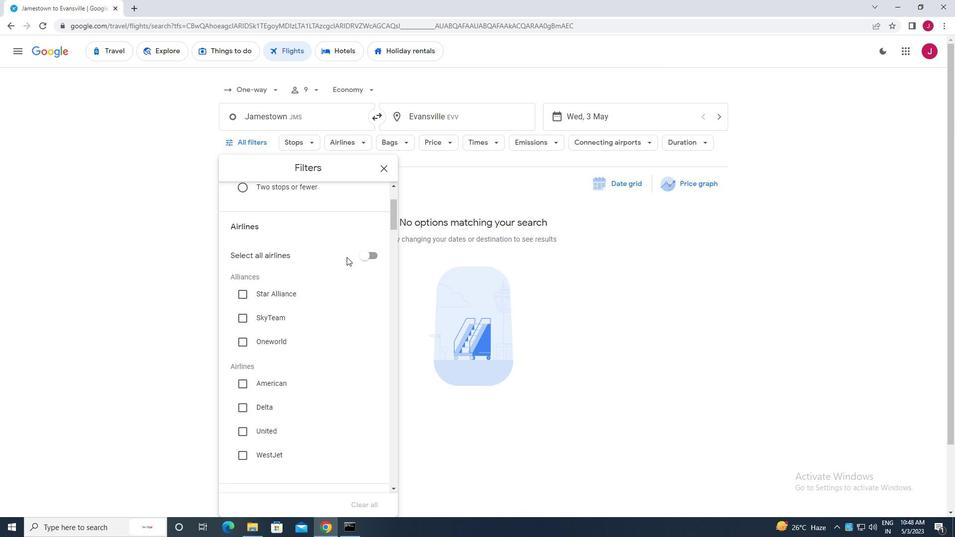 
Action: Mouse scrolled (347, 256) with delta (0, 0)
Screenshot: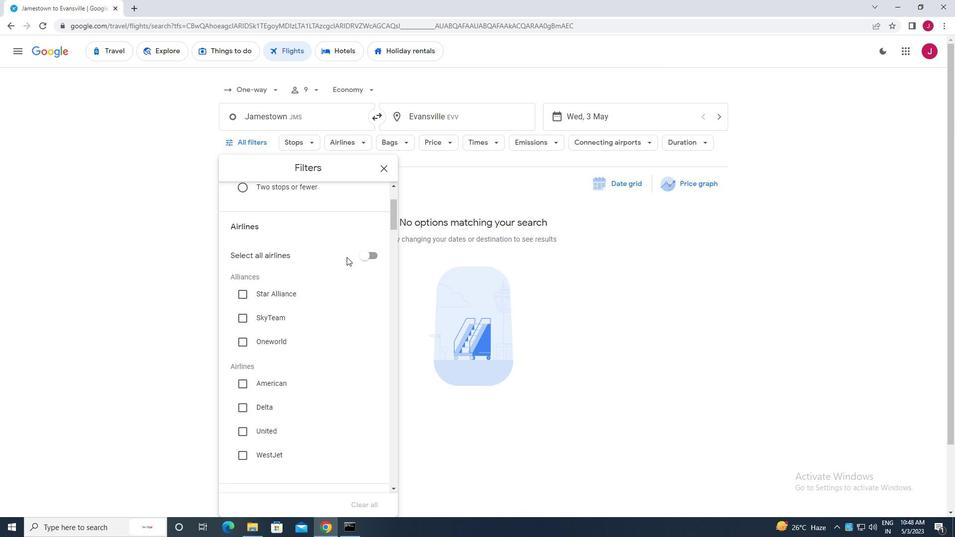 
Action: Mouse moved to (307, 211)
Screenshot: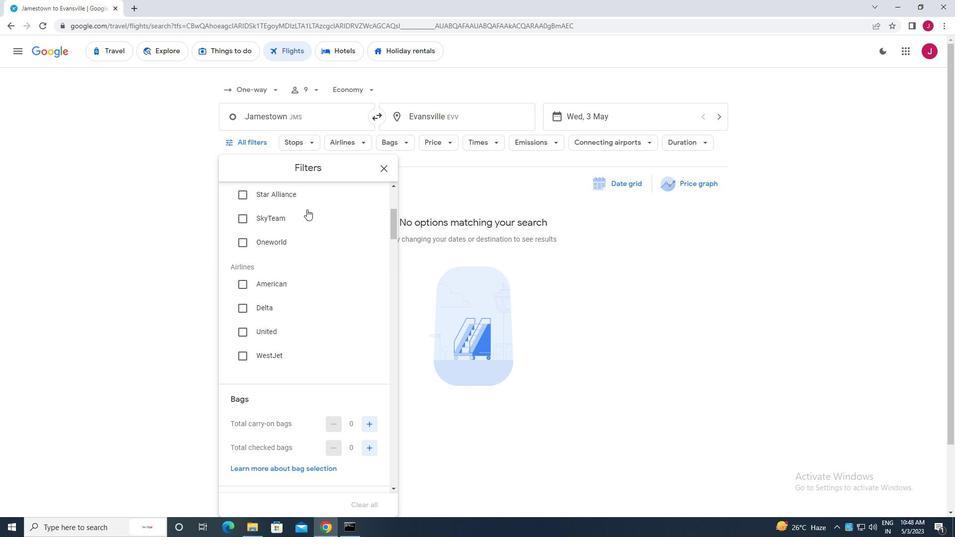 
Action: Mouse scrolled (307, 210) with delta (0, 0)
Screenshot: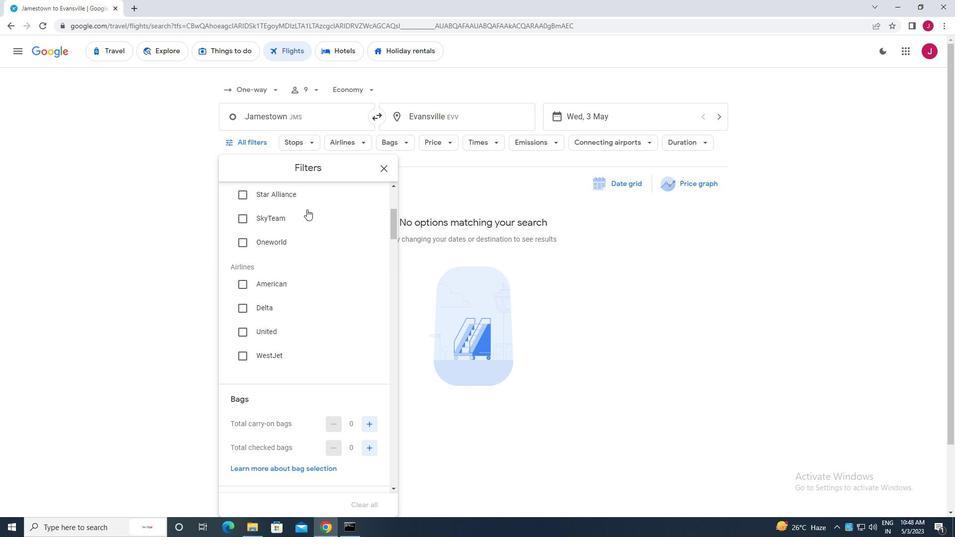 
Action: Mouse moved to (306, 218)
Screenshot: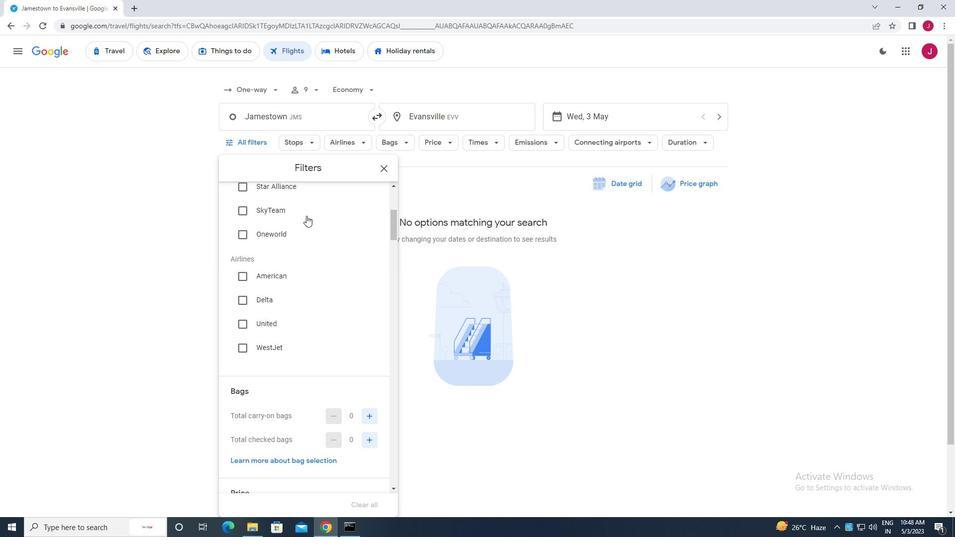 
Action: Mouse scrolled (306, 218) with delta (0, 0)
Screenshot: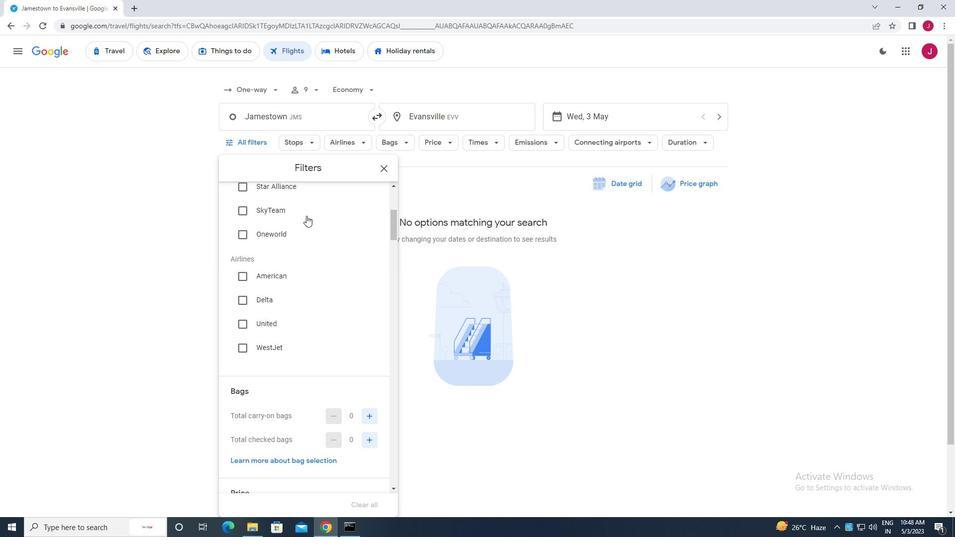 
Action: Mouse moved to (307, 222)
Screenshot: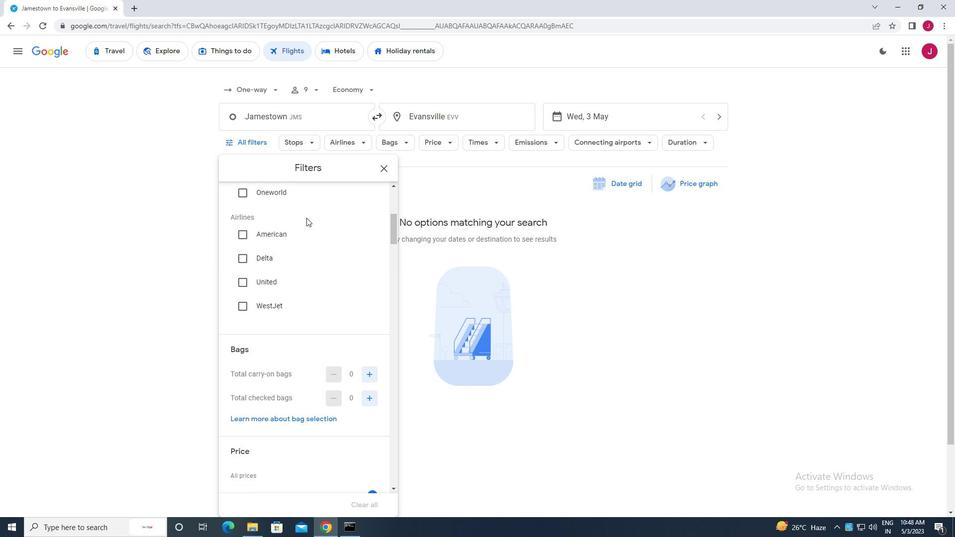 
Action: Mouse scrolled (307, 222) with delta (0, 0)
Screenshot: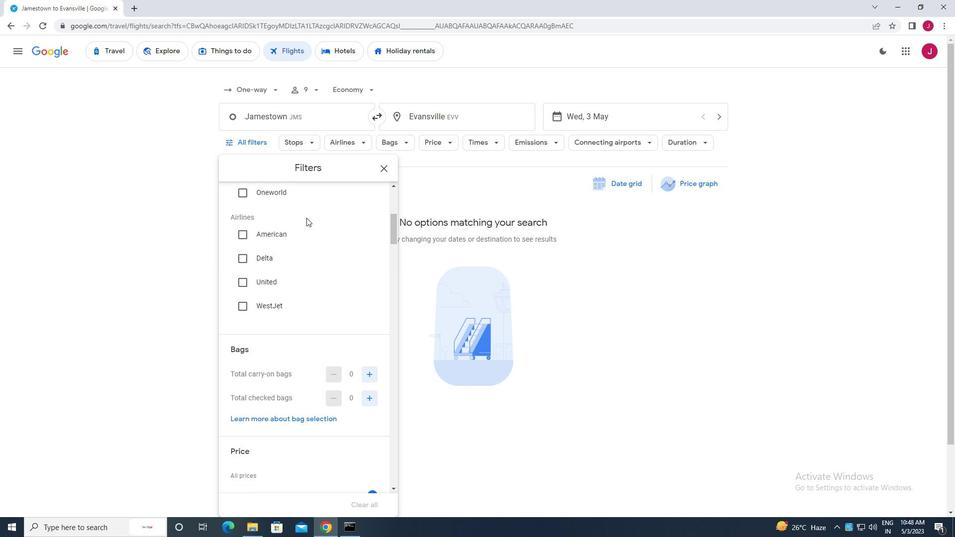 
Action: Mouse moved to (307, 225)
Screenshot: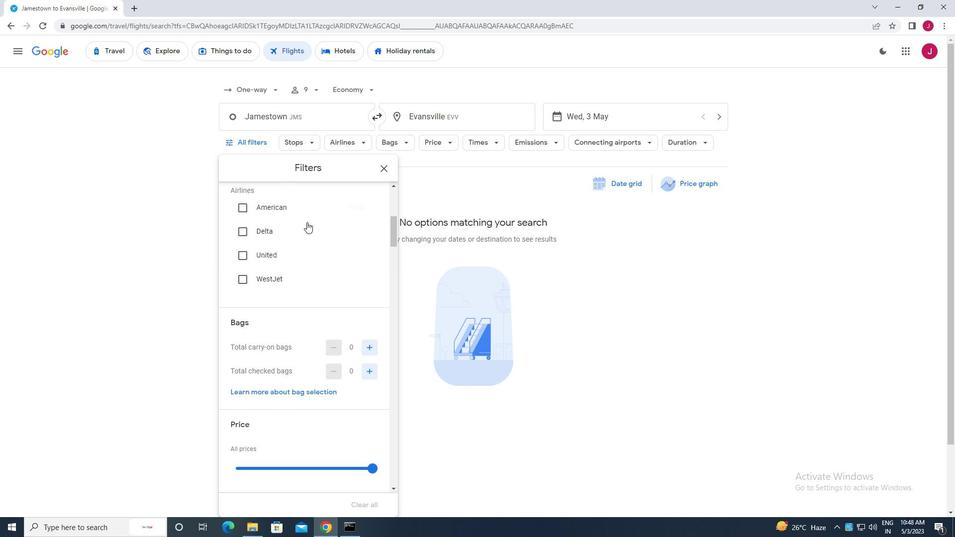 
Action: Mouse scrolled (307, 225) with delta (0, 0)
Screenshot: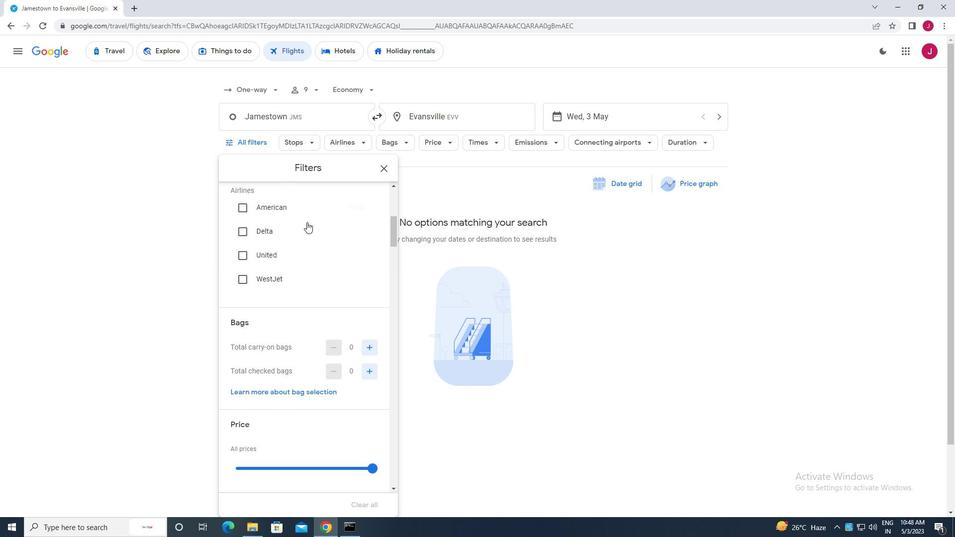 
Action: Mouse moved to (308, 228)
Screenshot: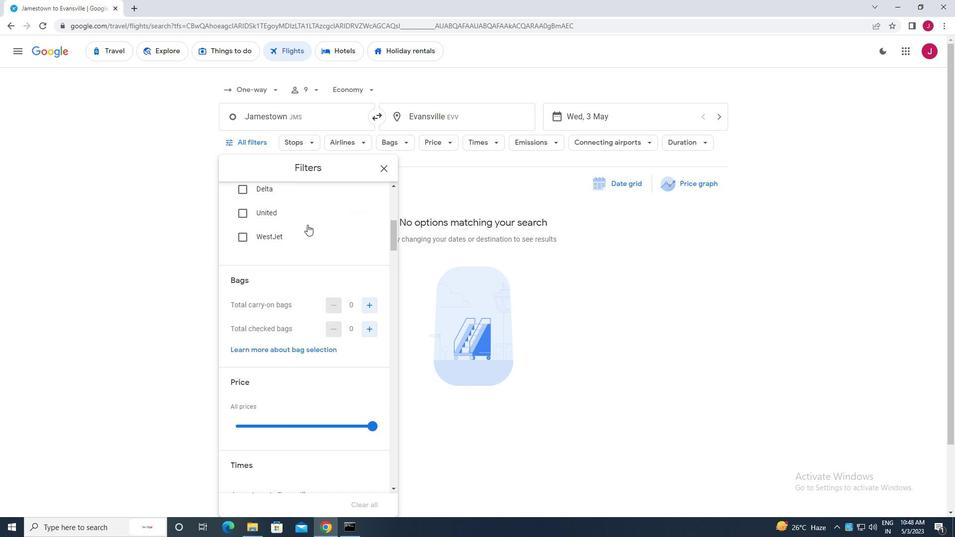 
Action: Mouse scrolled (308, 227) with delta (0, 0)
Screenshot: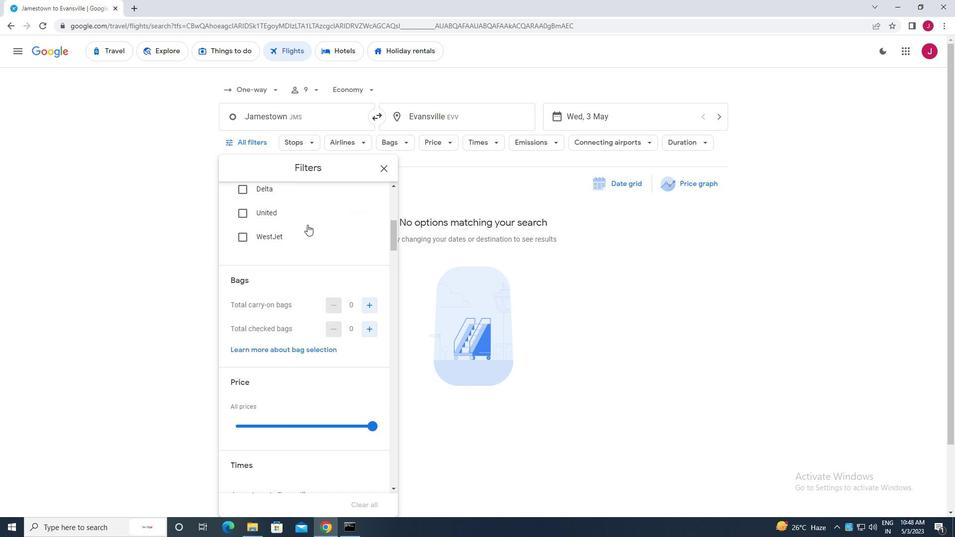
Action: Mouse moved to (308, 228)
Screenshot: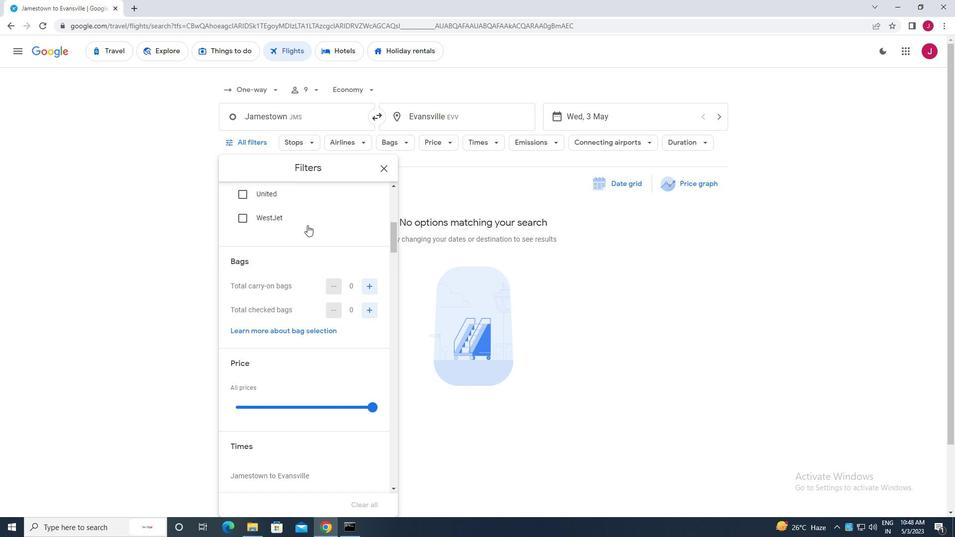 
Action: Mouse scrolled (308, 228) with delta (0, 0)
Screenshot: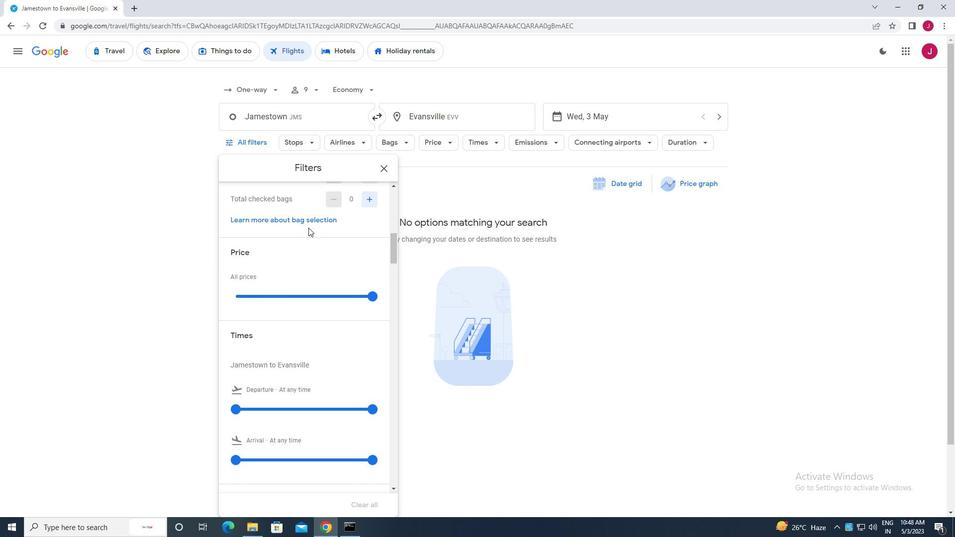 
Action: Mouse moved to (371, 227)
Screenshot: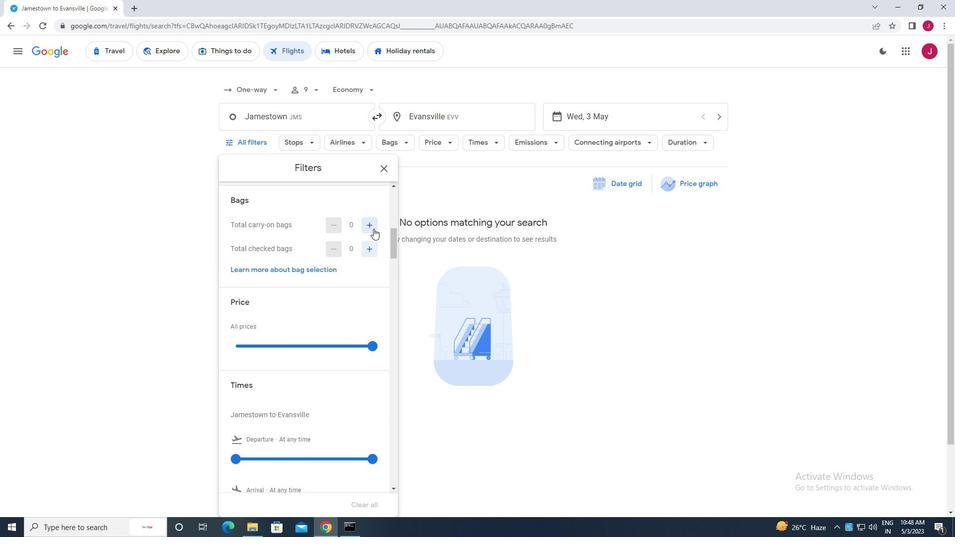 
Action: Mouse pressed left at (371, 227)
Screenshot: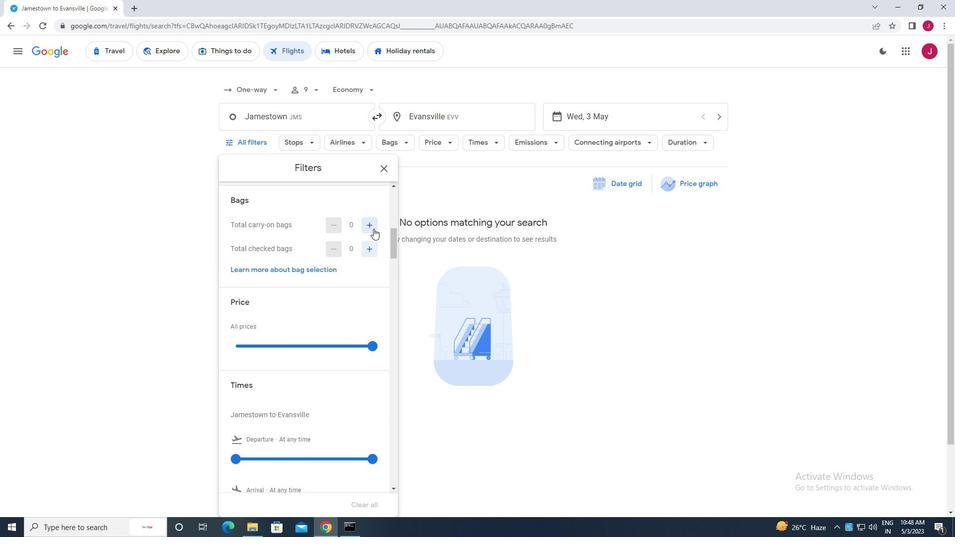 
Action: Mouse pressed left at (371, 227)
Screenshot: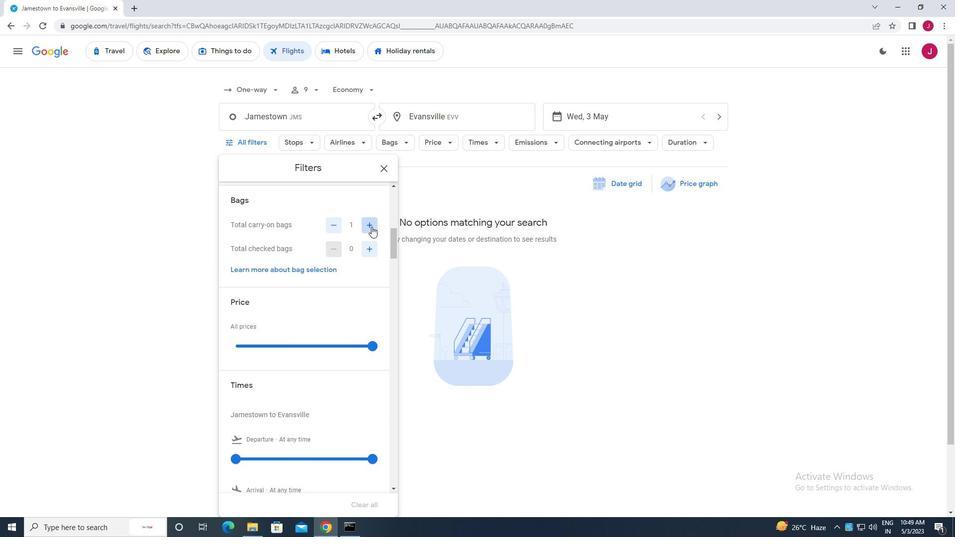 
Action: Mouse moved to (372, 258)
Screenshot: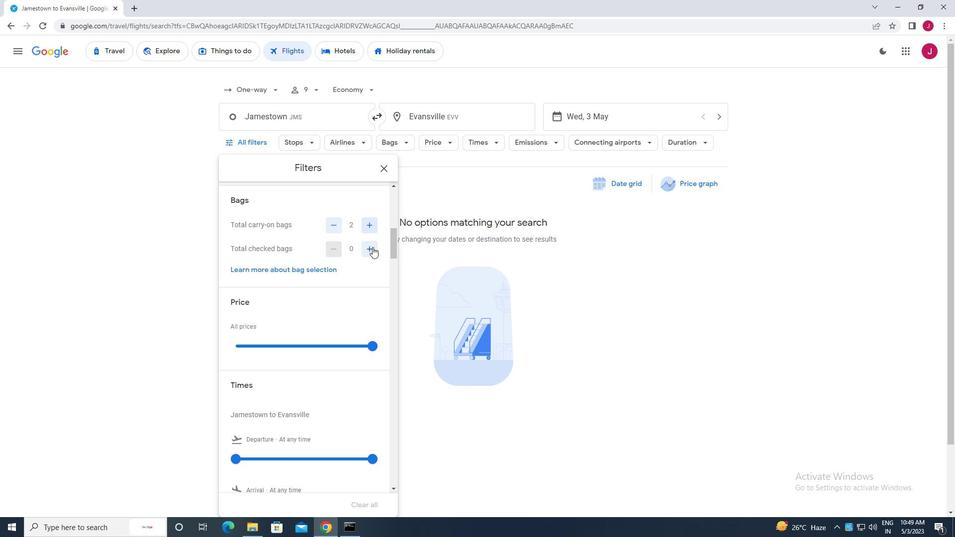 
Action: Mouse scrolled (372, 257) with delta (0, 0)
Screenshot: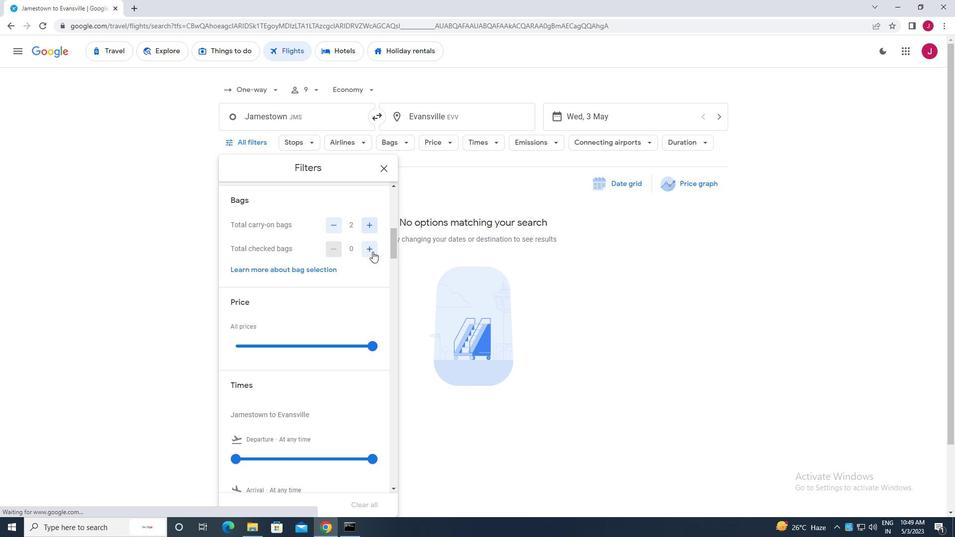 
Action: Mouse moved to (372, 259)
Screenshot: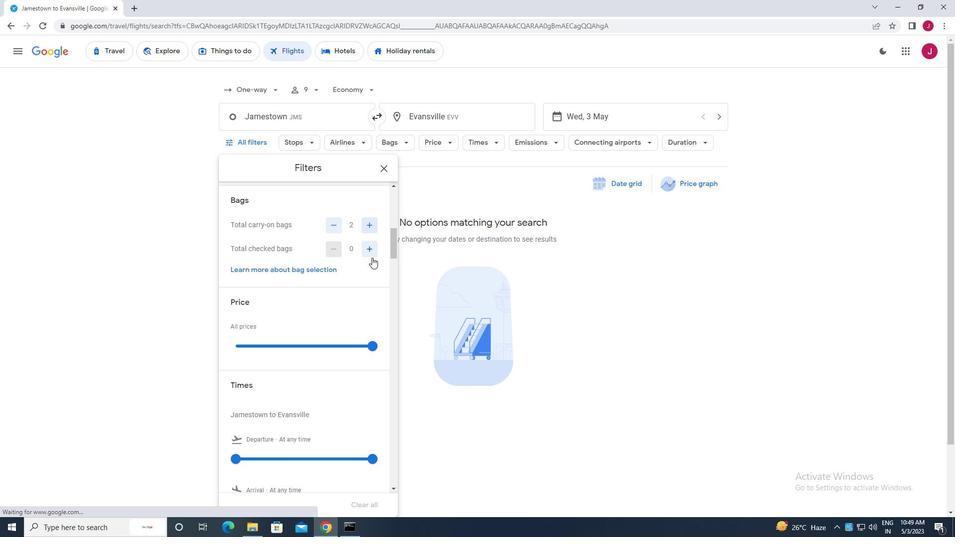 
Action: Mouse scrolled (372, 258) with delta (0, 0)
Screenshot: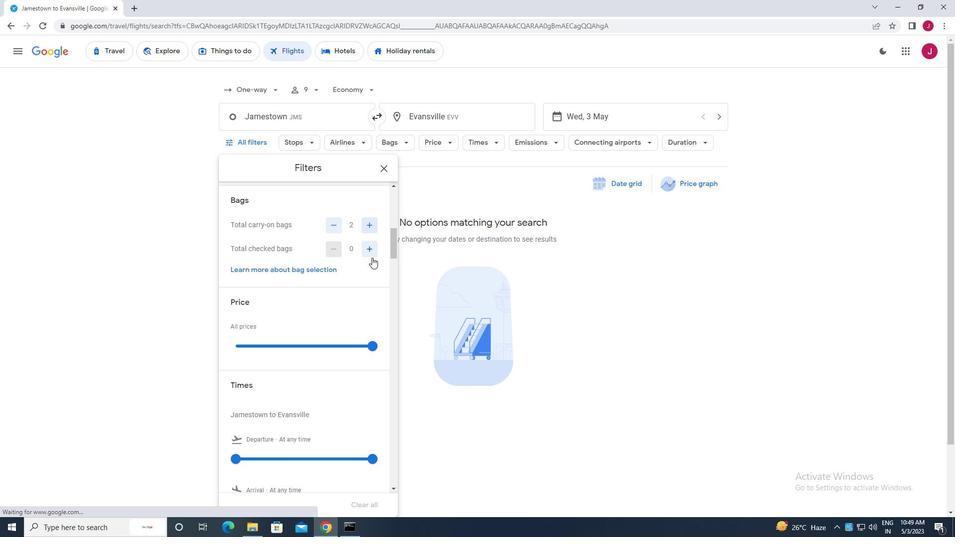 
Action: Mouse moved to (372, 260)
Screenshot: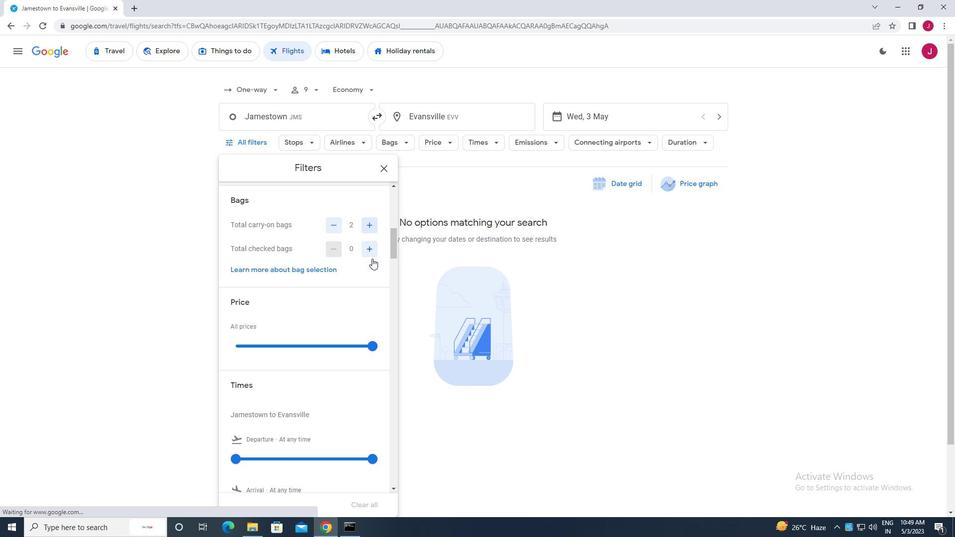 
Action: Mouse scrolled (372, 259) with delta (0, 0)
Screenshot: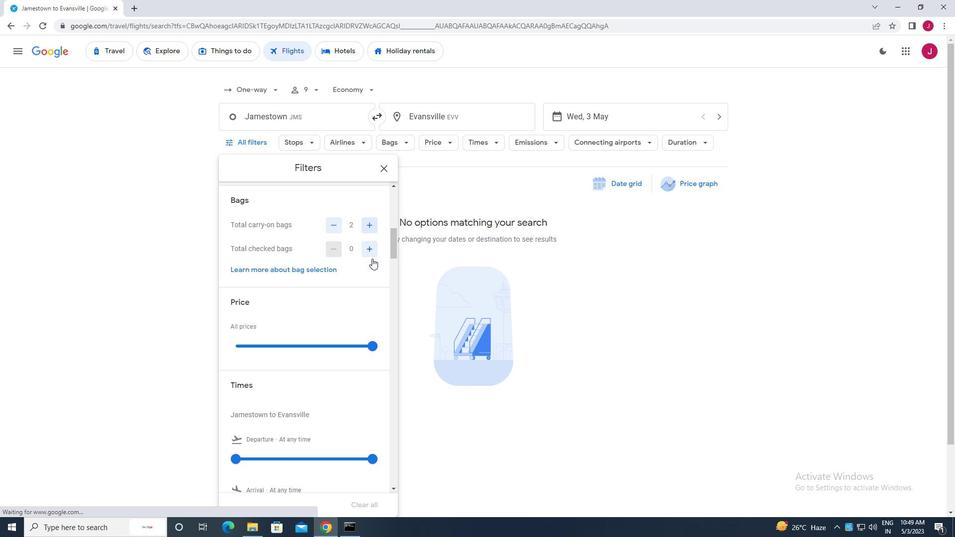 
Action: Mouse moved to (371, 196)
Screenshot: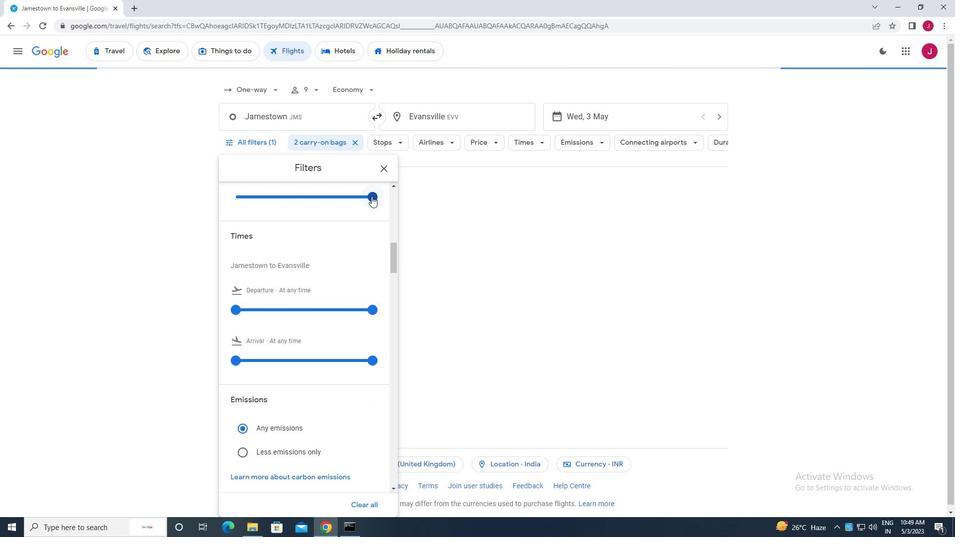 
Action: Mouse scrolled (371, 197) with delta (0, 0)
Screenshot: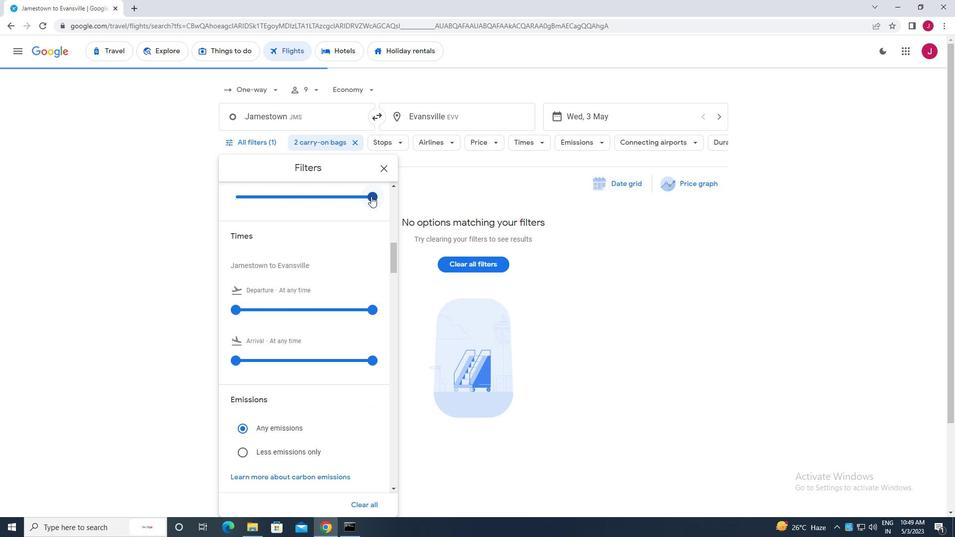 
Action: Mouse moved to (375, 247)
Screenshot: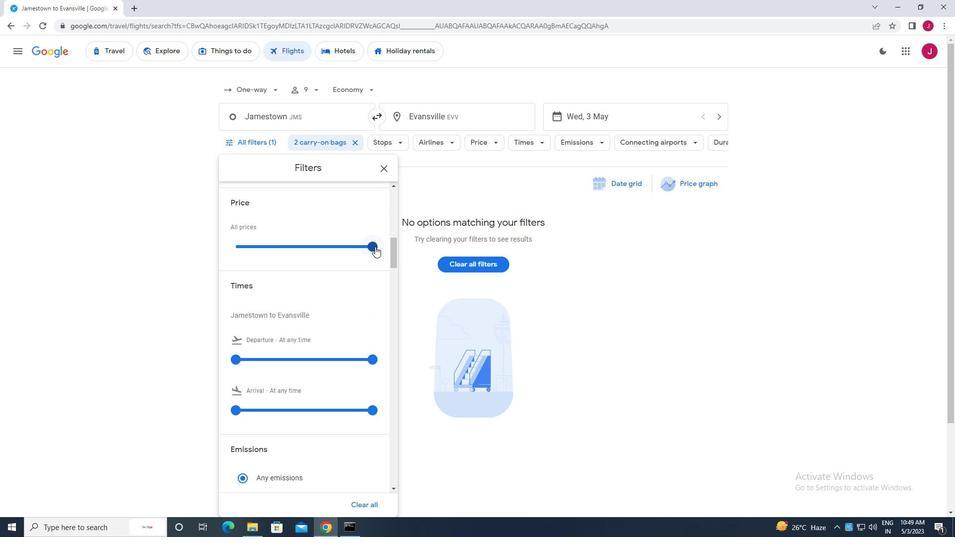 
Action: Mouse pressed left at (375, 247)
Screenshot: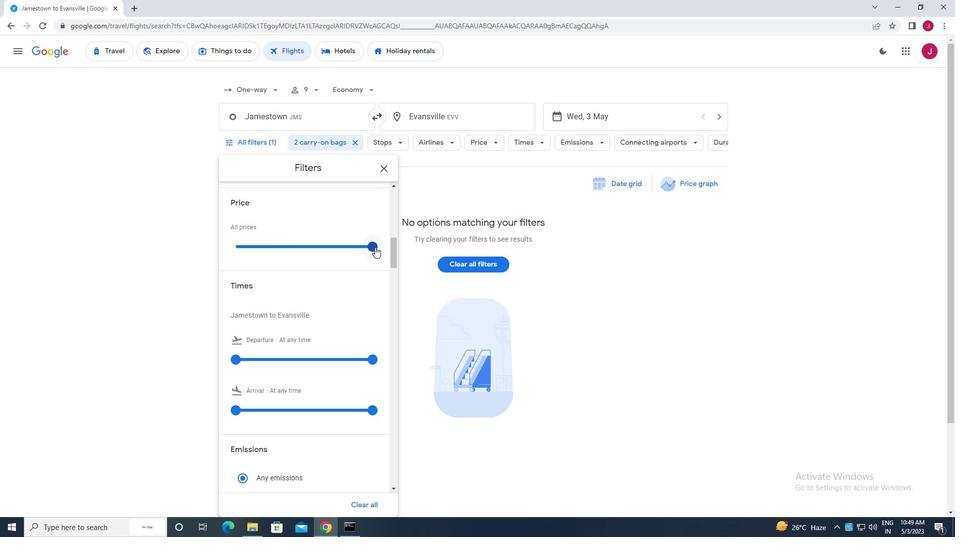
Action: Mouse moved to (373, 245)
Screenshot: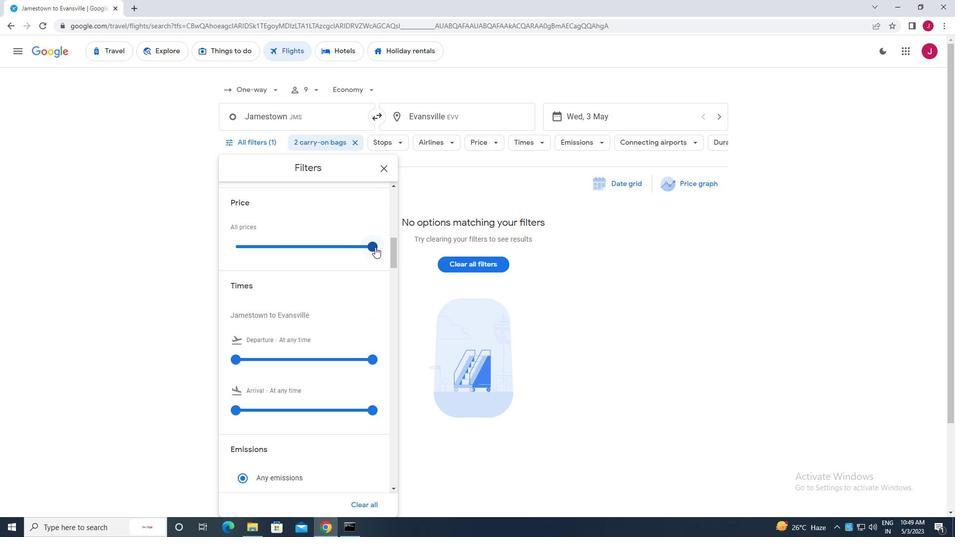 
Action: Mouse scrolled (373, 245) with delta (0, 0)
Screenshot: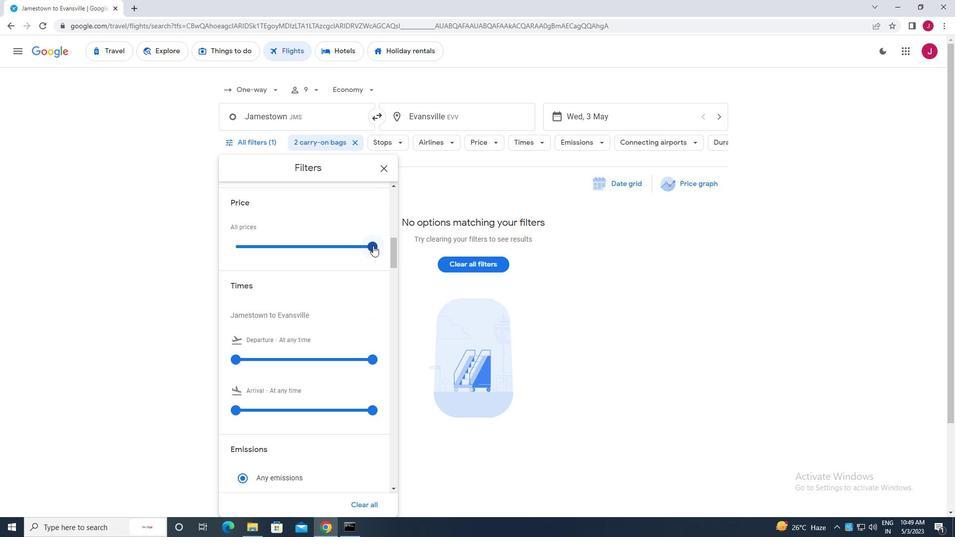 
Action: Mouse scrolled (373, 245) with delta (0, 0)
Screenshot: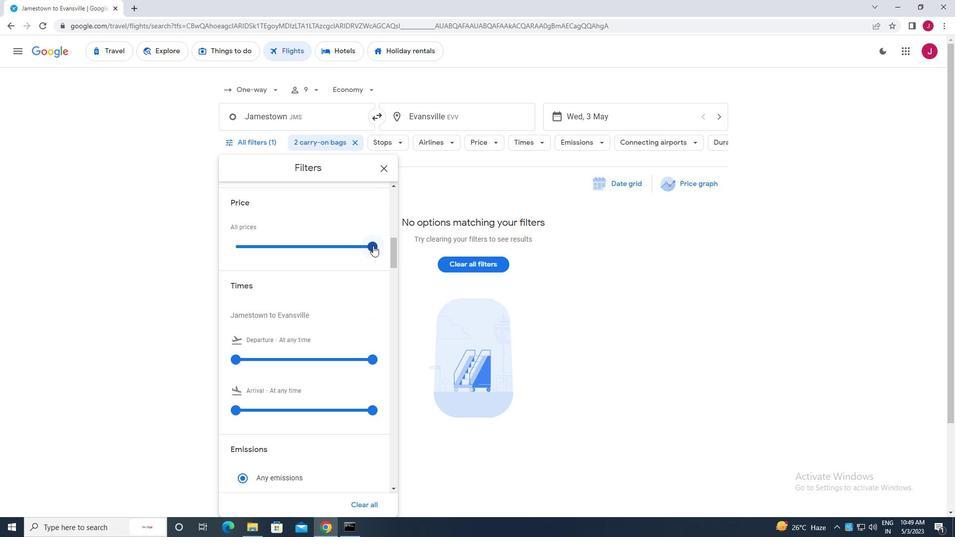 
Action: Mouse moved to (238, 261)
Screenshot: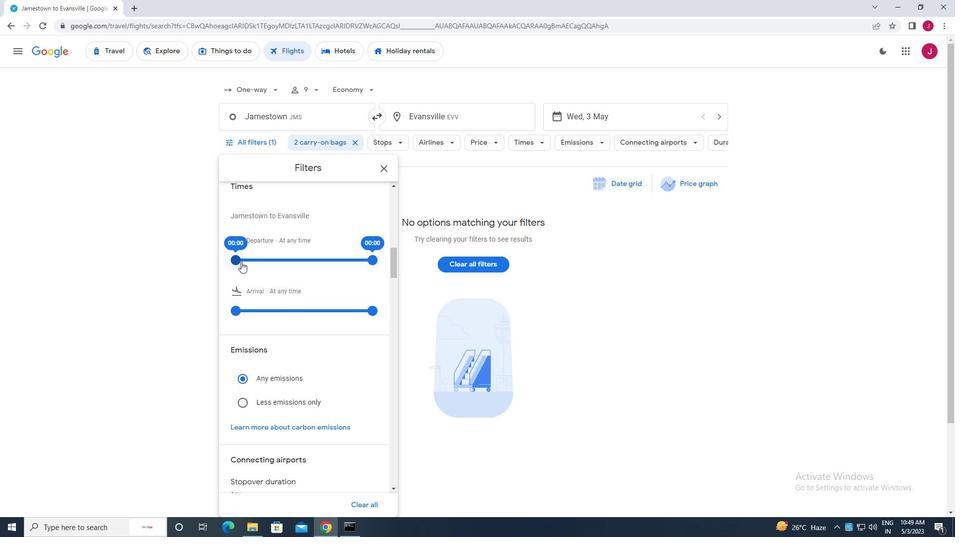 
Action: Mouse pressed left at (238, 261)
Screenshot: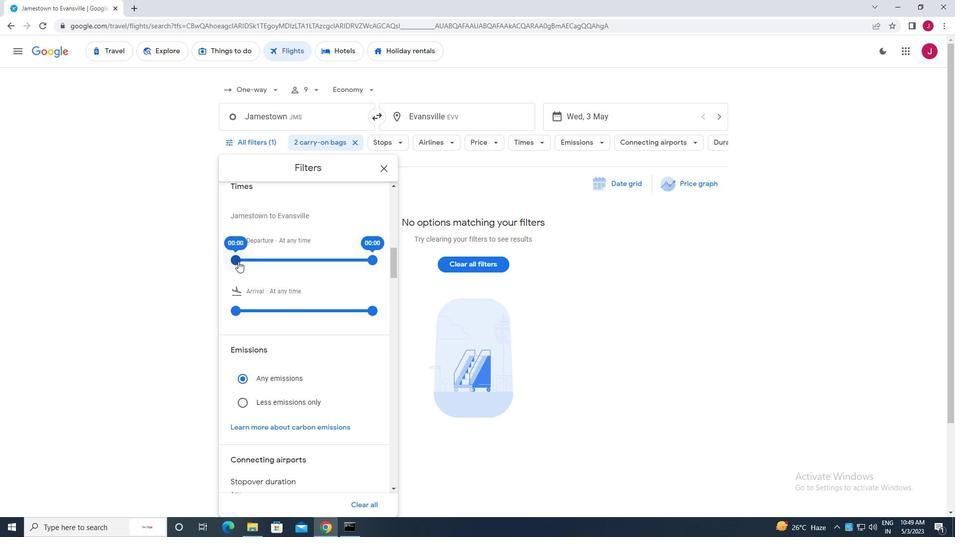 
Action: Mouse moved to (370, 259)
Screenshot: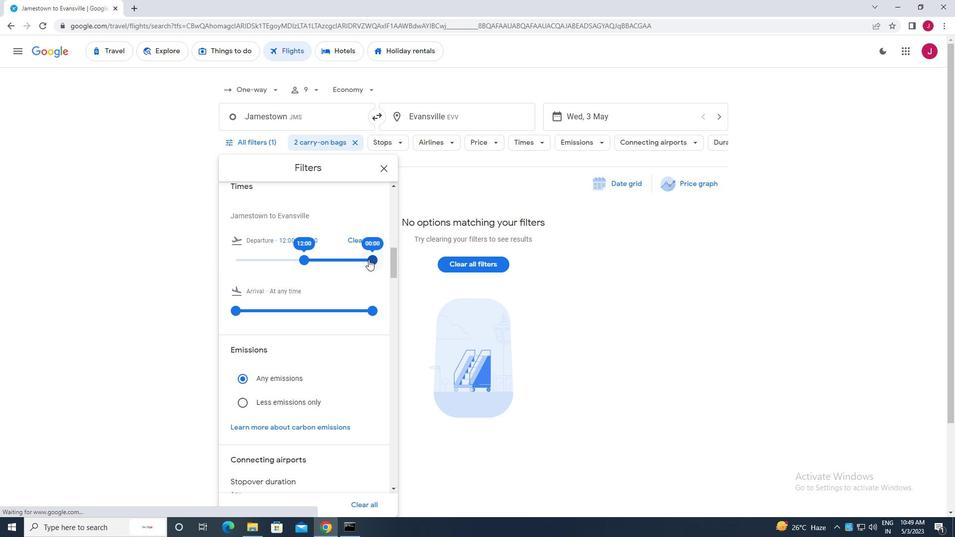 
Action: Mouse pressed left at (370, 259)
Screenshot: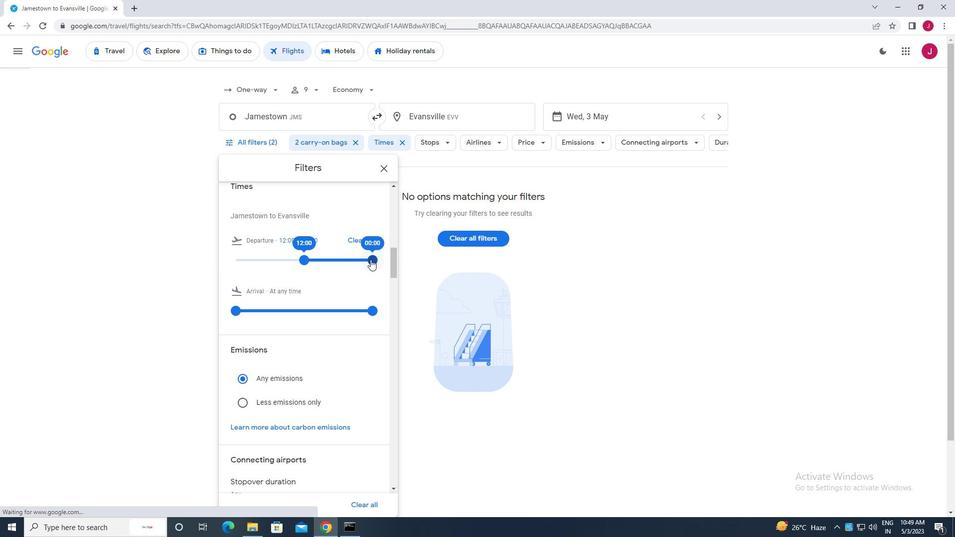 
Action: Mouse moved to (387, 168)
Screenshot: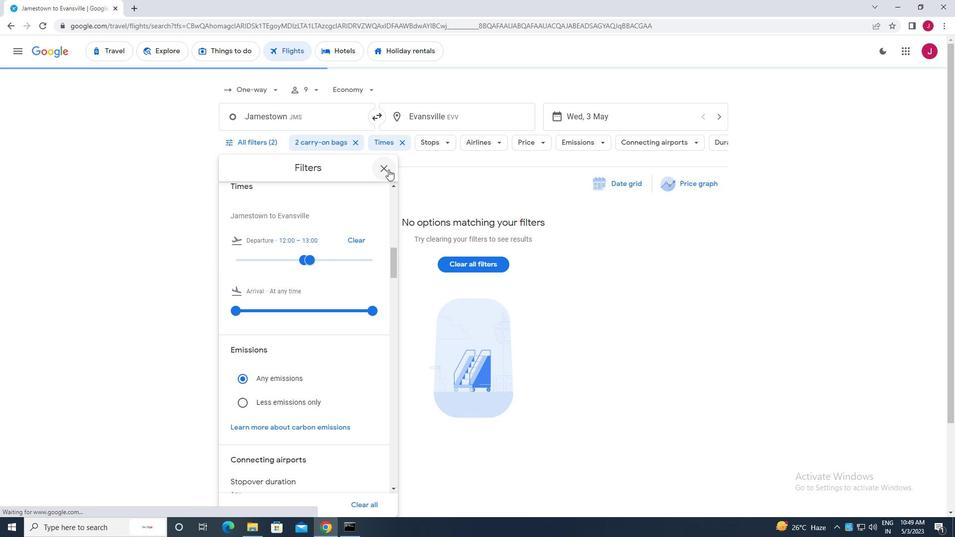 
Action: Mouse pressed left at (387, 168)
Screenshot: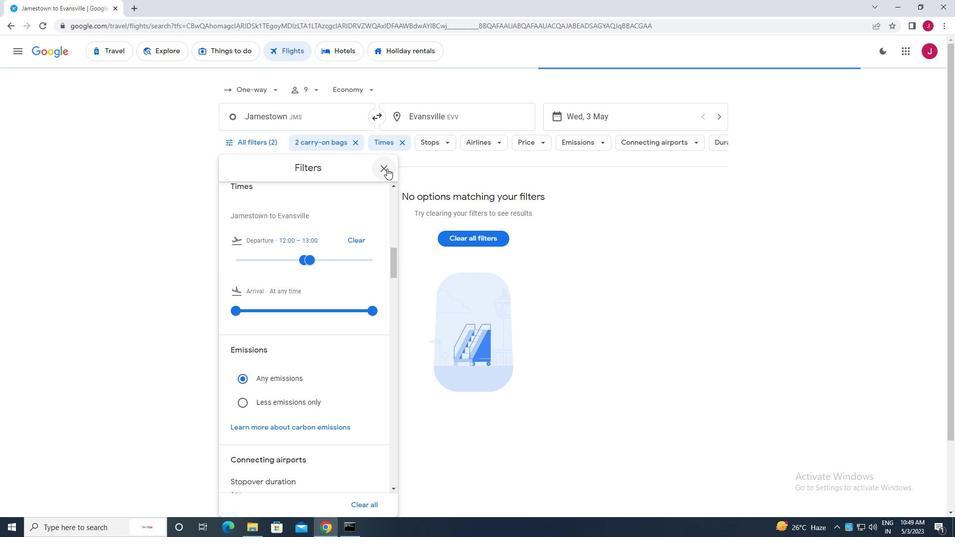 
